 Task: Assign nikrathi889@gmail.com as Assignee of Child Issue ChildIssue0000000049 of Issue Issue0000000025 in Backlog  in Scrum Project Project0000000005 in Jira. Assign nikrathi889@gmail.com as Assignee of Child Issue ChildIssue0000000050 of Issue Issue0000000025 in Backlog  in Scrum Project Project0000000005 in Jira. Assign ayush98111@gmail.com as Assignee of Child Issue ChildIssue0000000051 of Issue Issue0000000026 in Backlog  in Scrum Project Project0000000006 in Jira. Assign ayush98111@gmail.com as Assignee of Child Issue ChildIssue0000000052 of Issue Issue0000000026 in Backlog  in Scrum Project Project0000000006 in Jira. Assign ayush98111@gmail.com as Assignee of Child Issue ChildIssue0000000053 of Issue Issue0000000027 in Backlog  in Scrum Project Project0000000006 in Jira
Action: Mouse moved to (420, 543)
Screenshot: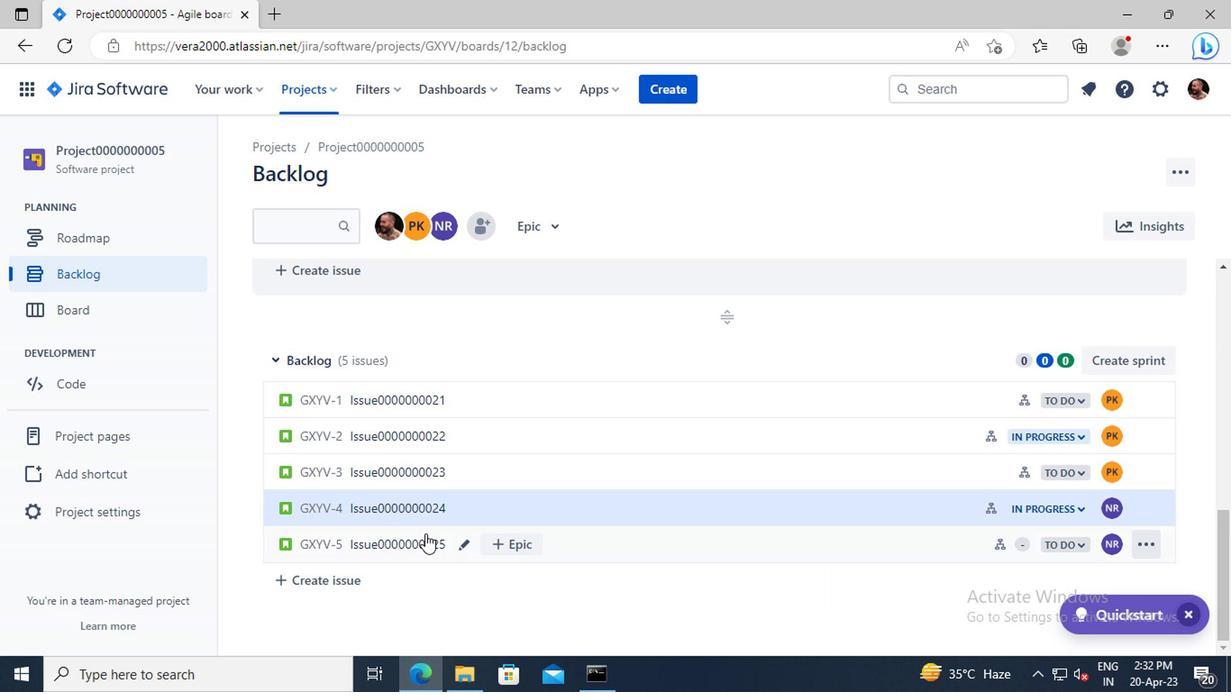 
Action: Mouse pressed left at (420, 543)
Screenshot: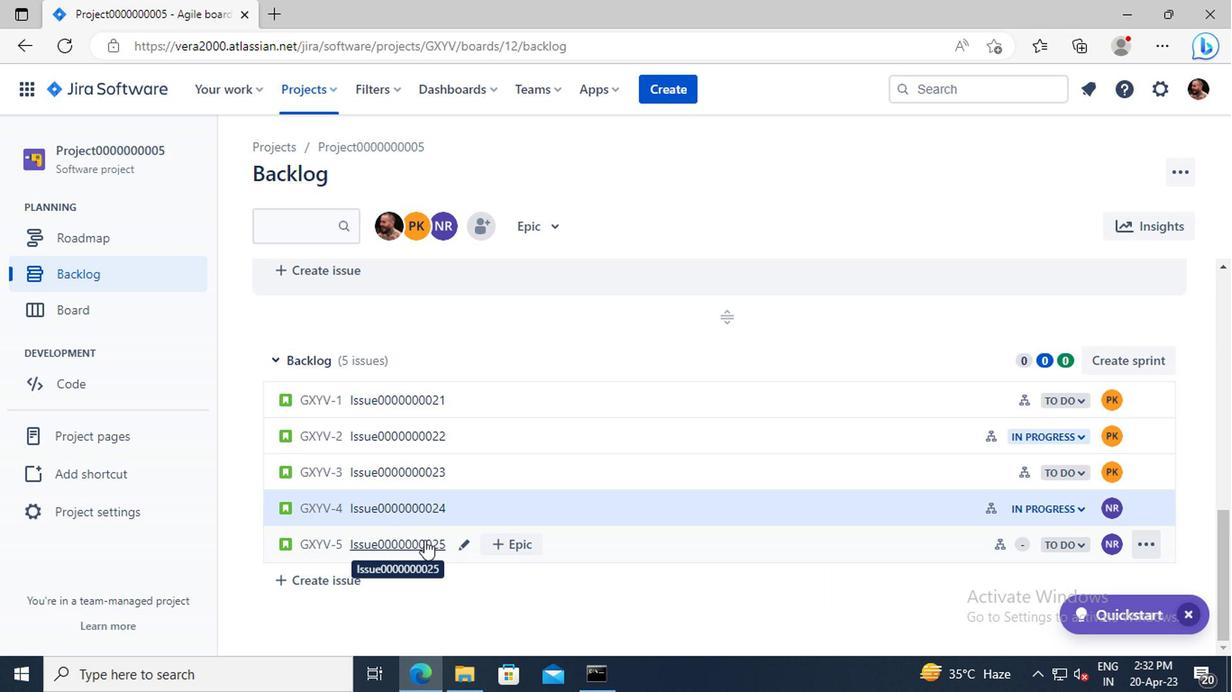 
Action: Mouse moved to (1027, 423)
Screenshot: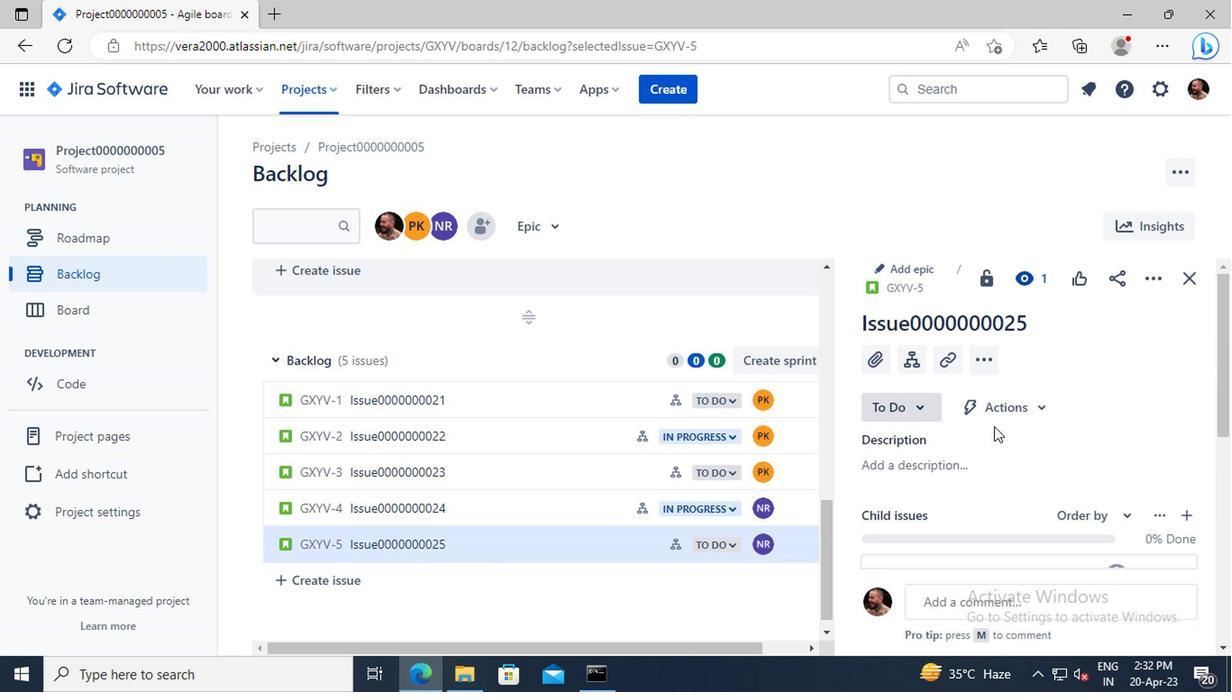
Action: Mouse scrolled (1027, 422) with delta (0, 0)
Screenshot: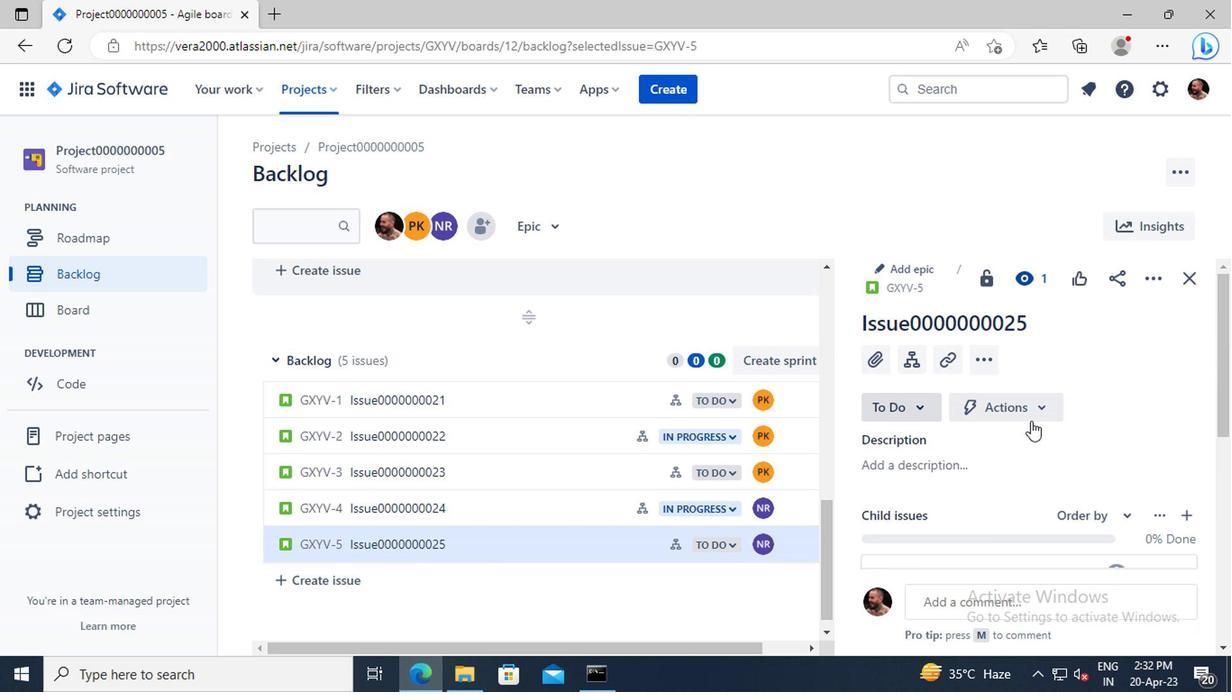 
Action: Mouse scrolled (1027, 422) with delta (0, 0)
Screenshot: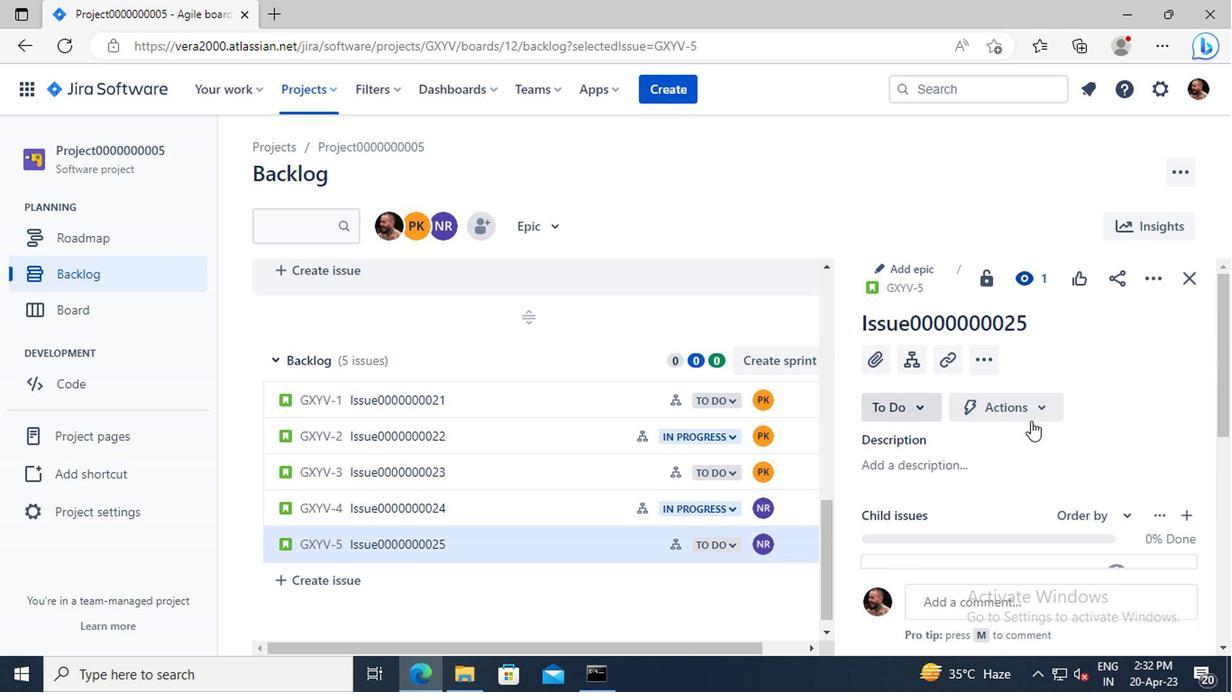 
Action: Mouse moved to (1120, 462)
Screenshot: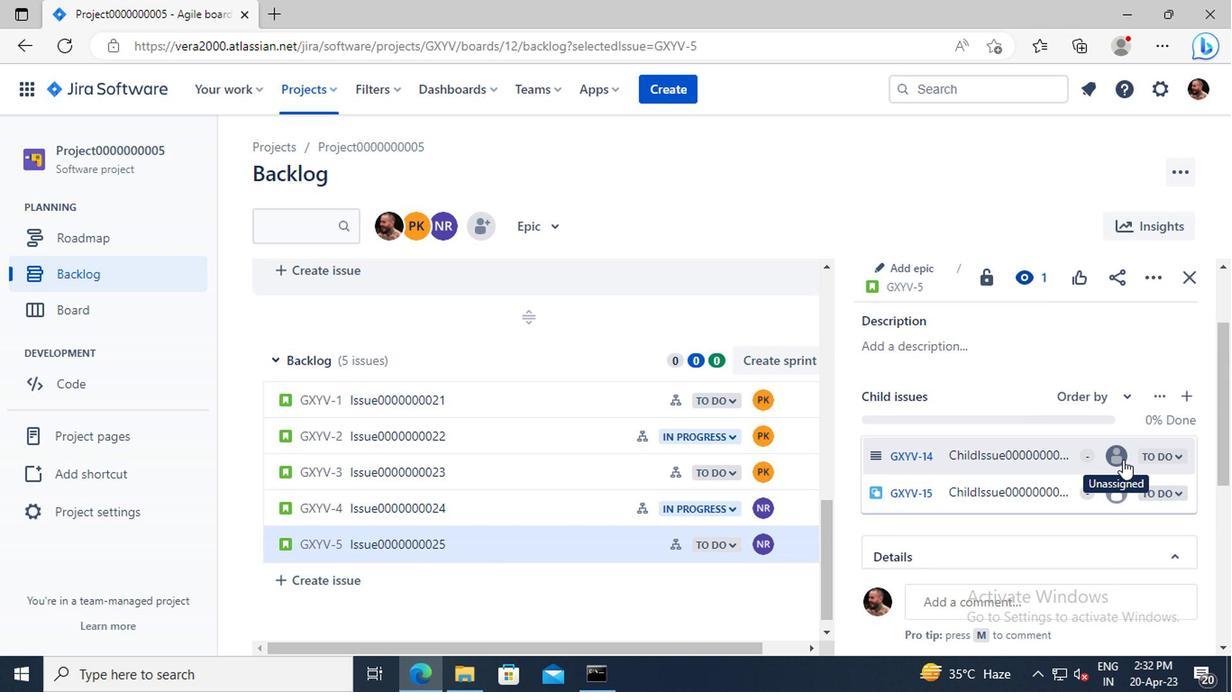 
Action: Mouse pressed left at (1120, 462)
Screenshot: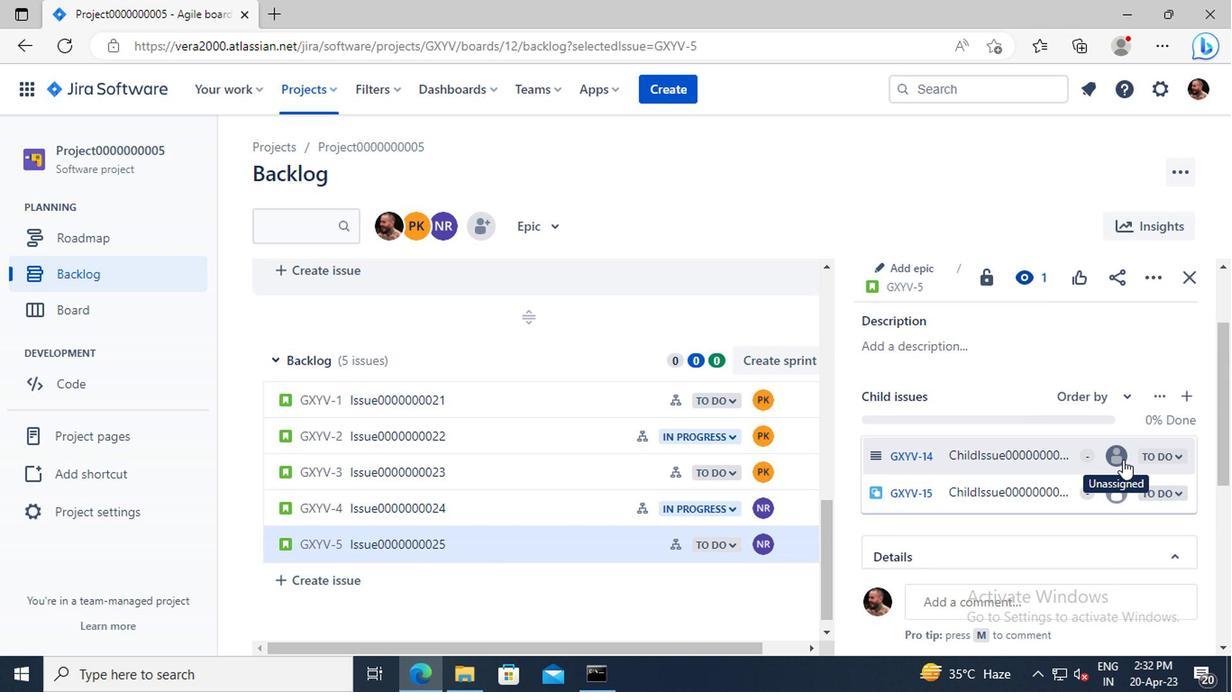 
Action: Key pressed nikhil
Screenshot: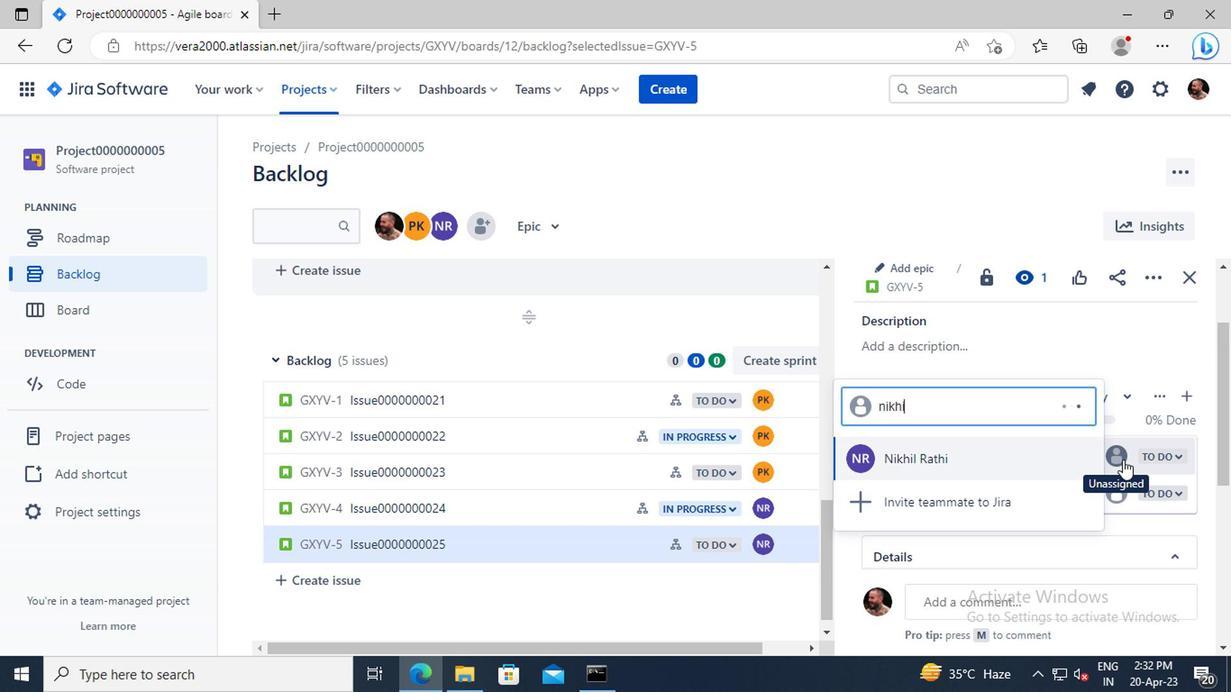 
Action: Mouse moved to (942, 458)
Screenshot: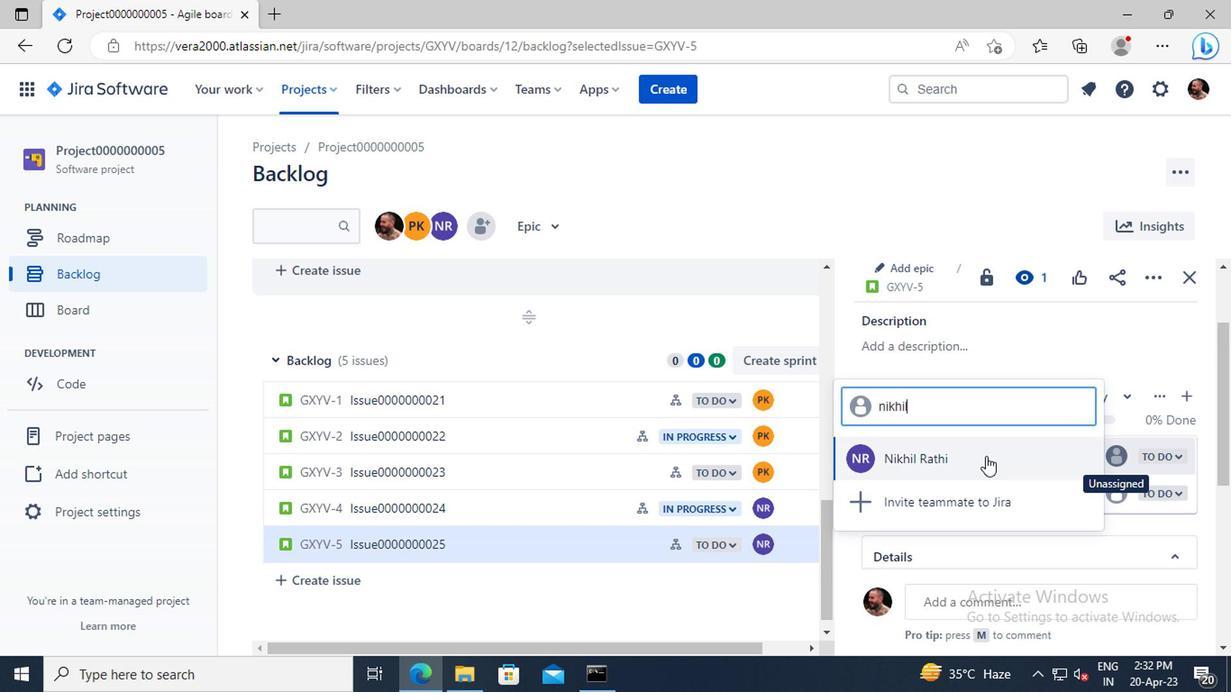 
Action: Mouse pressed left at (942, 458)
Screenshot: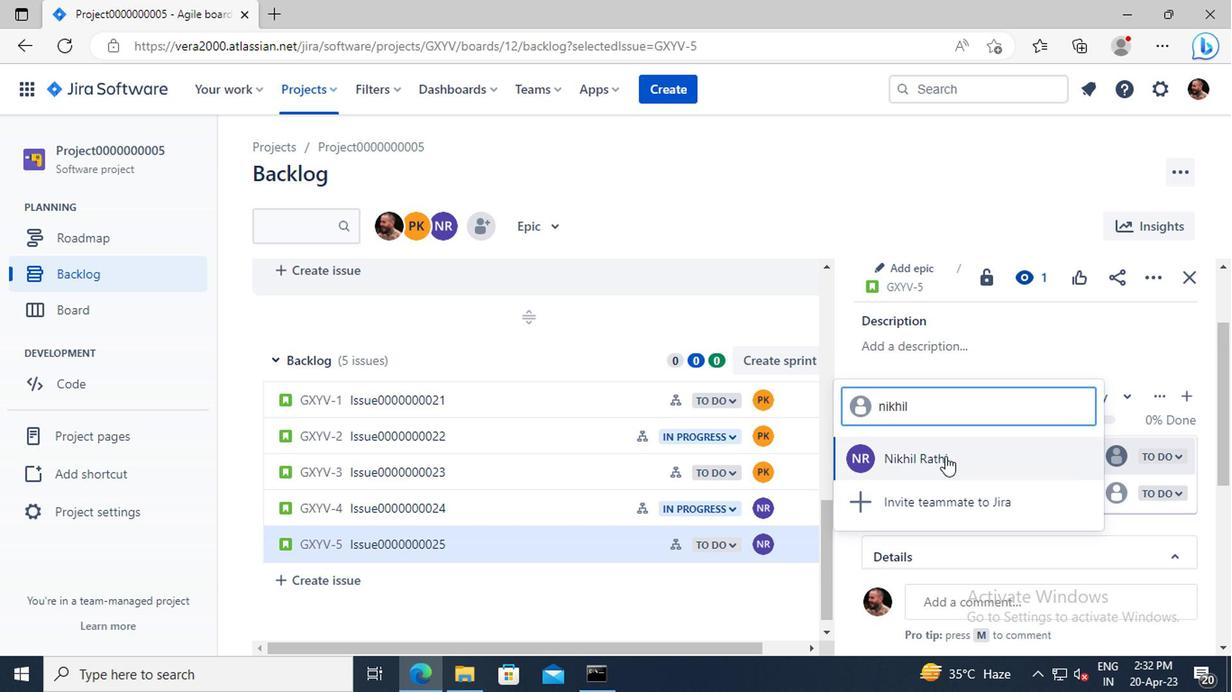 
Action: Mouse moved to (1111, 495)
Screenshot: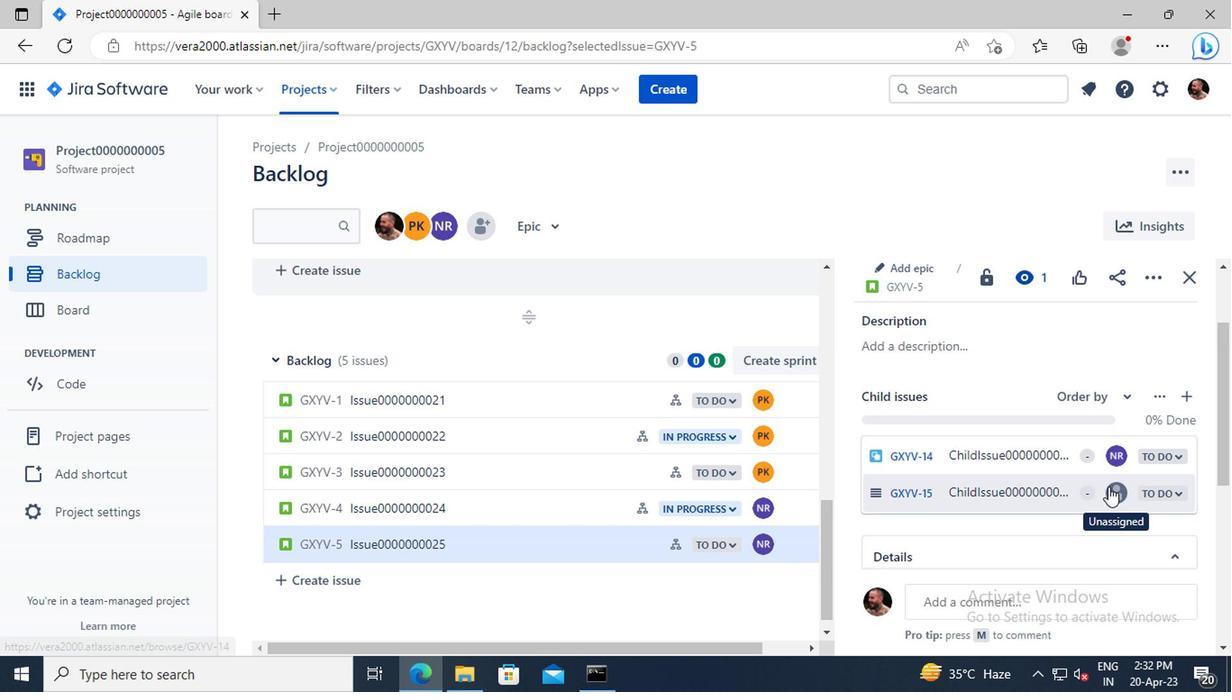 
Action: Mouse pressed left at (1111, 495)
Screenshot: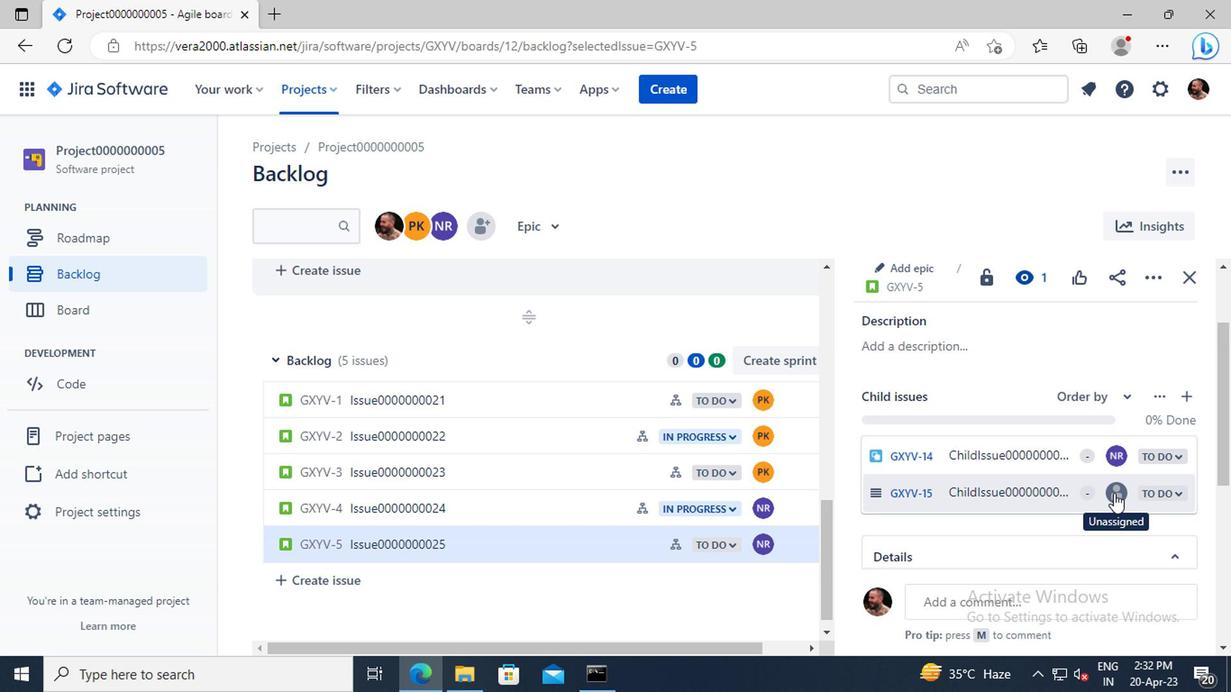 
Action: Key pressed nikhil
Screenshot: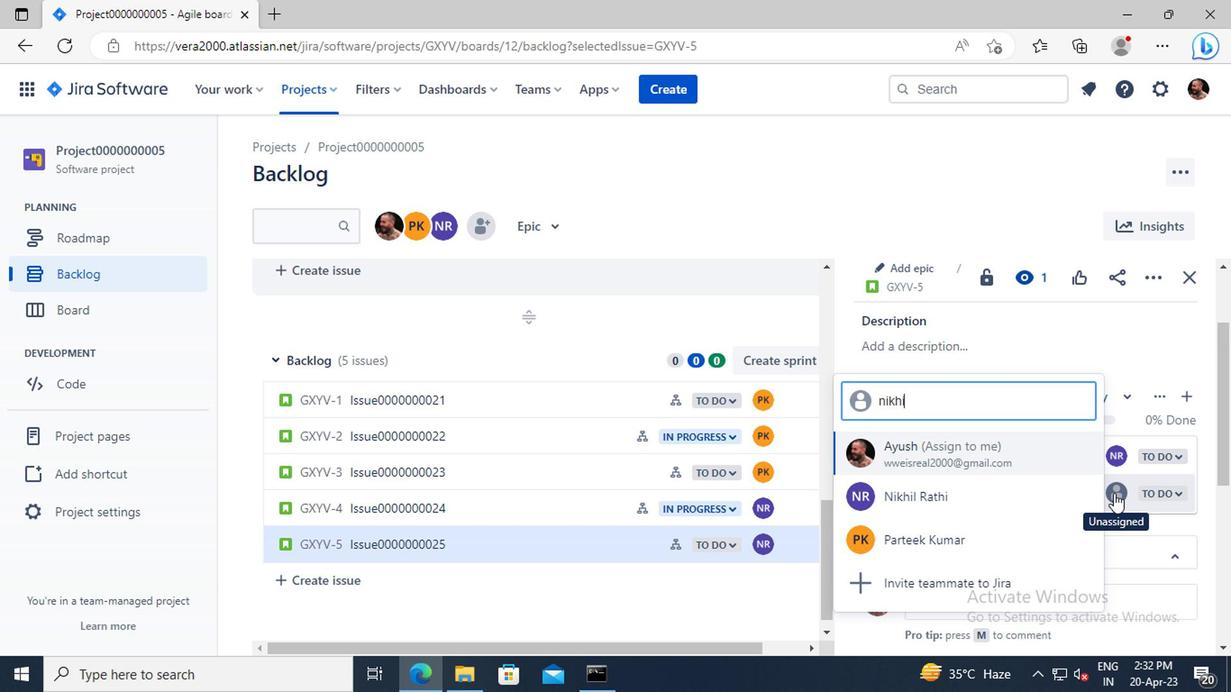 
Action: Mouse moved to (943, 495)
Screenshot: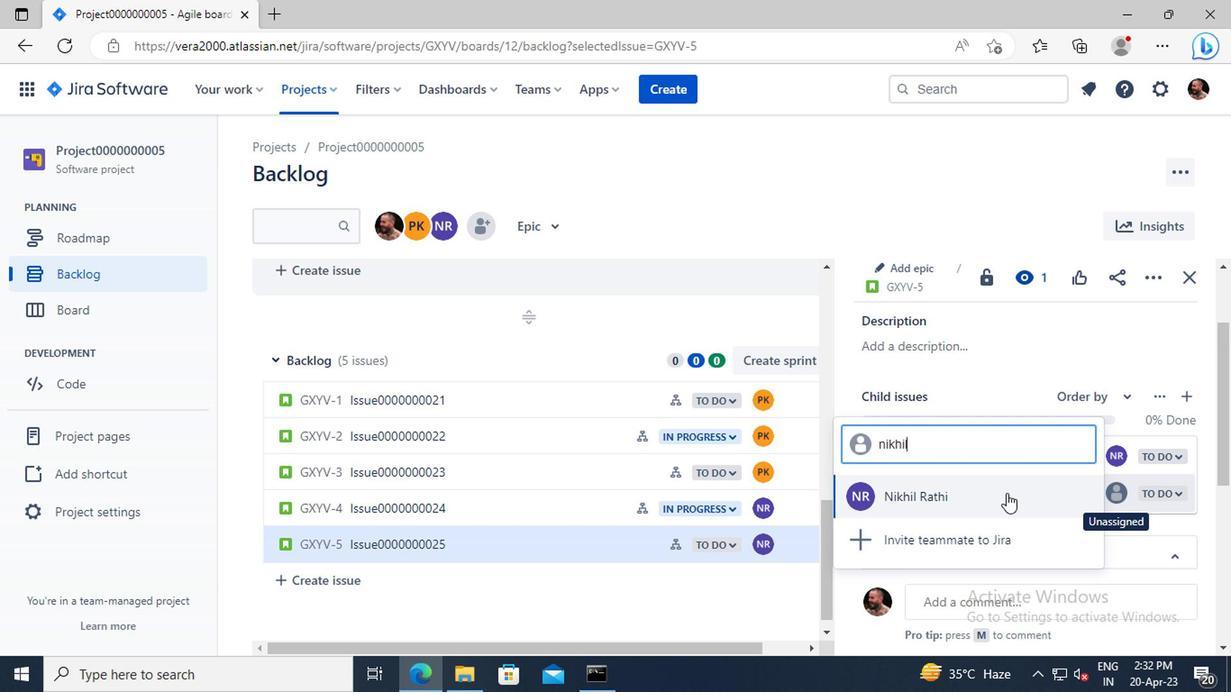 
Action: Mouse pressed left at (943, 495)
Screenshot: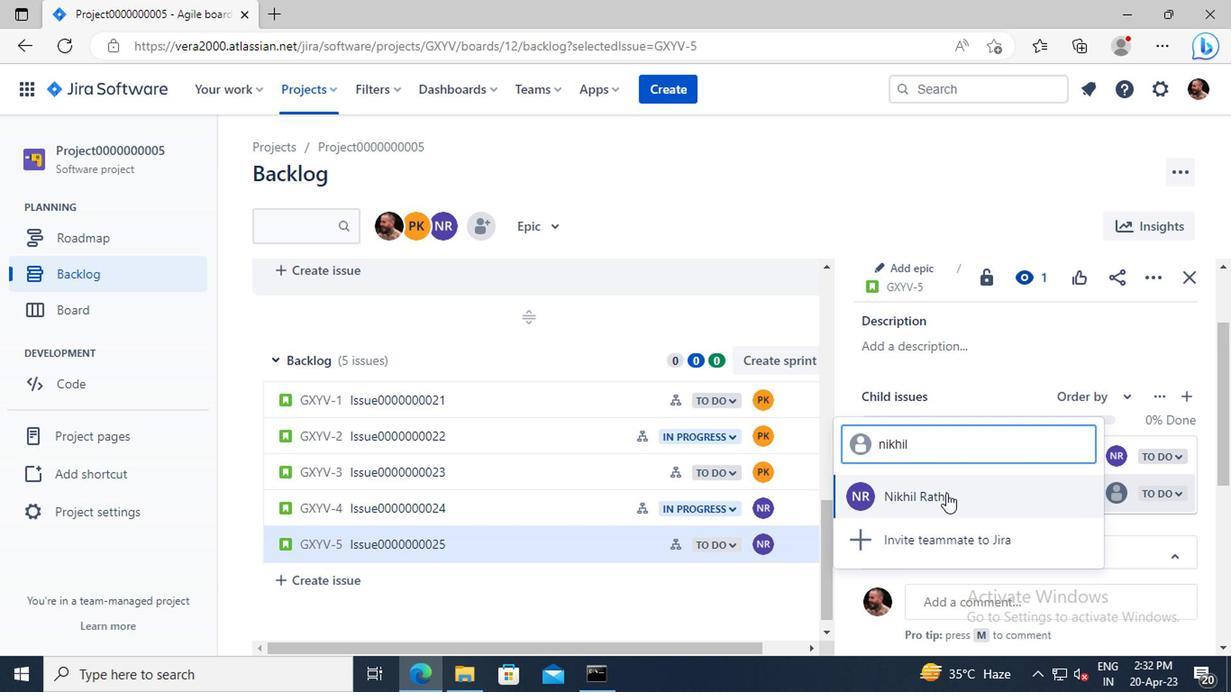 
Action: Mouse moved to (325, 89)
Screenshot: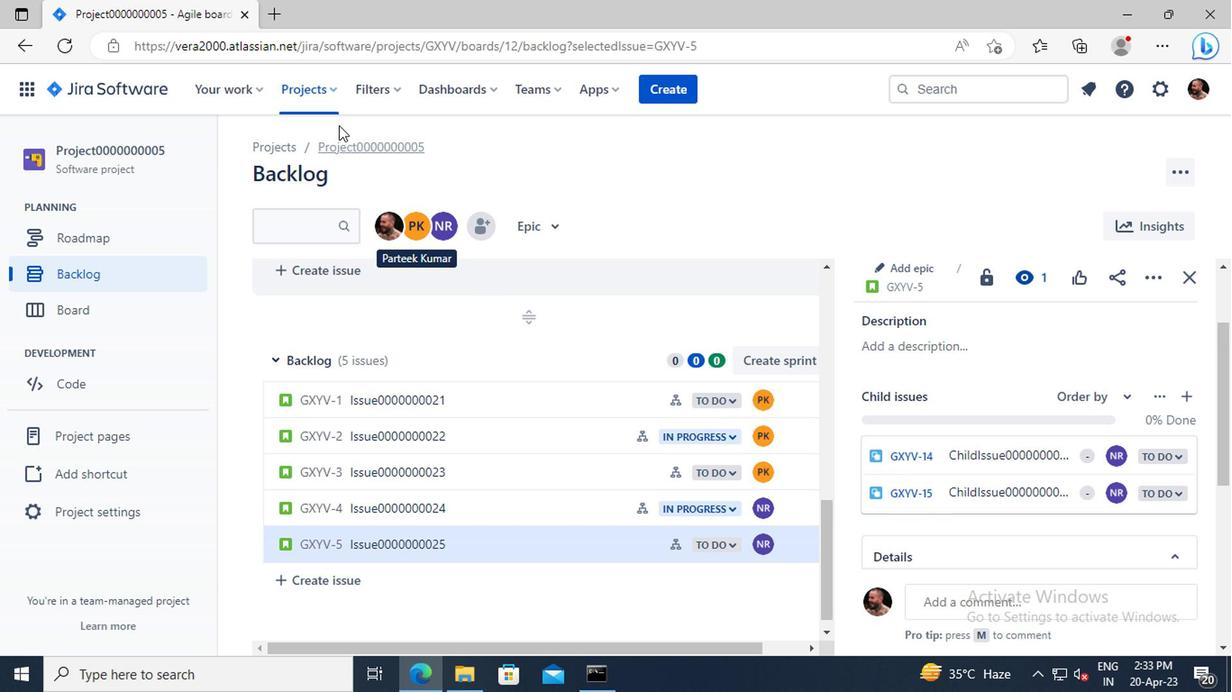 
Action: Mouse pressed left at (325, 89)
Screenshot: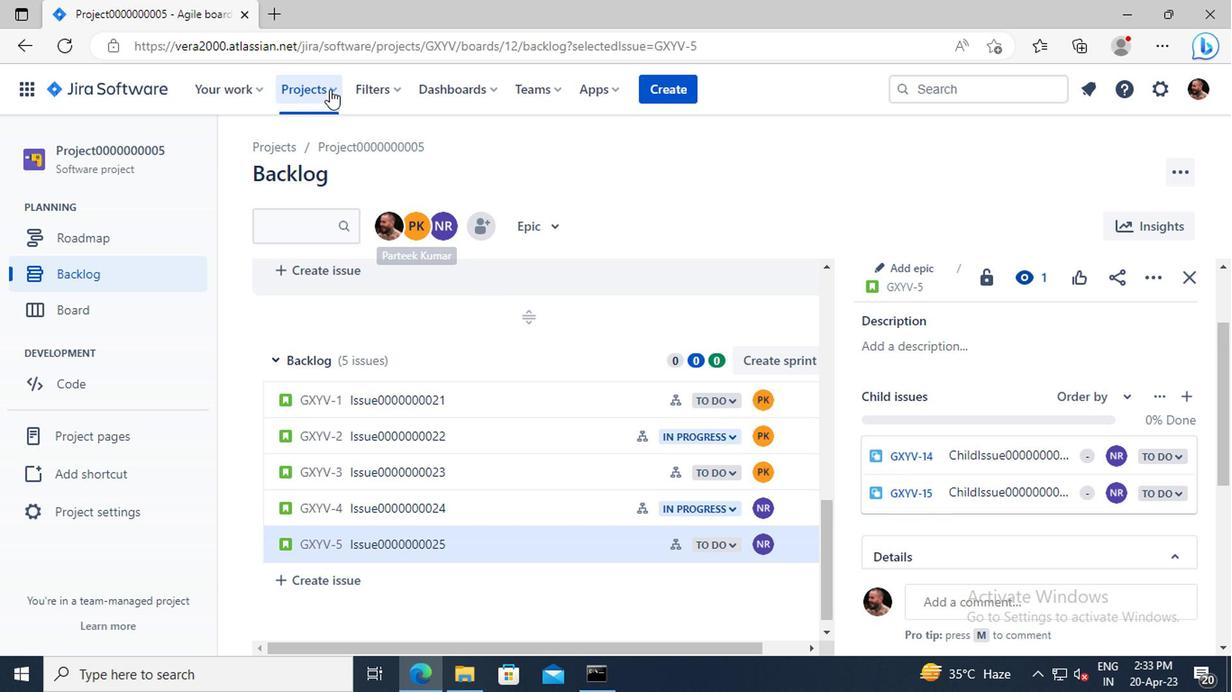 
Action: Mouse moved to (369, 210)
Screenshot: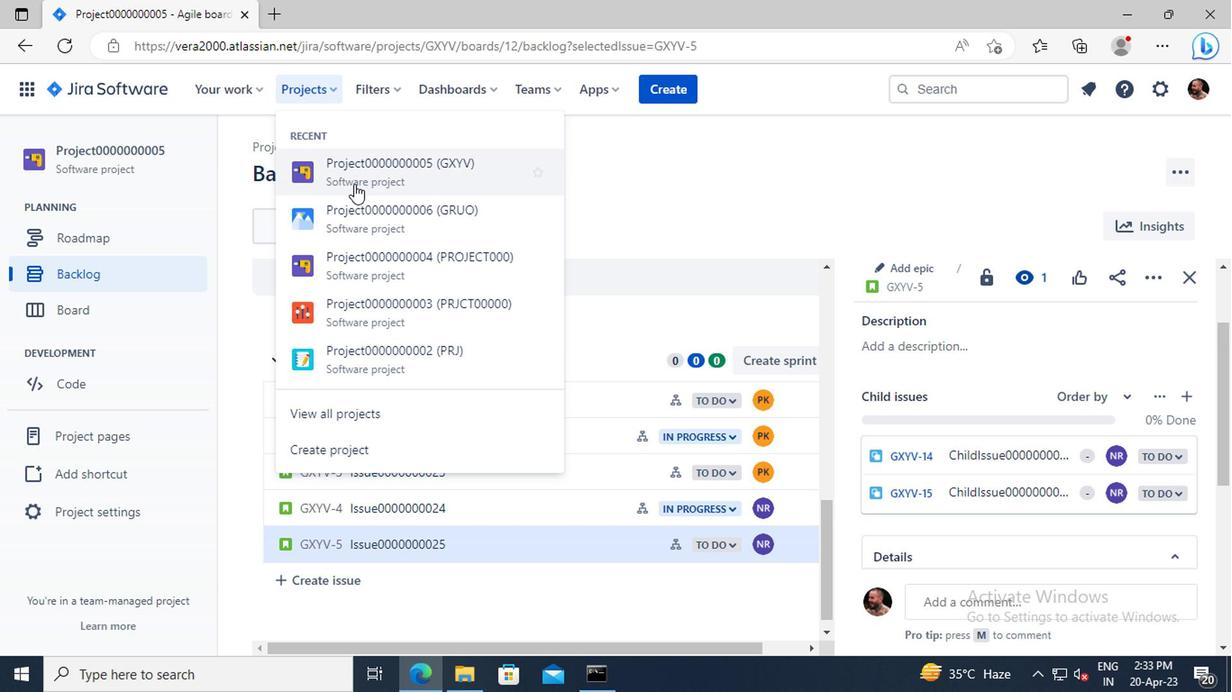 
Action: Mouse pressed left at (369, 210)
Screenshot: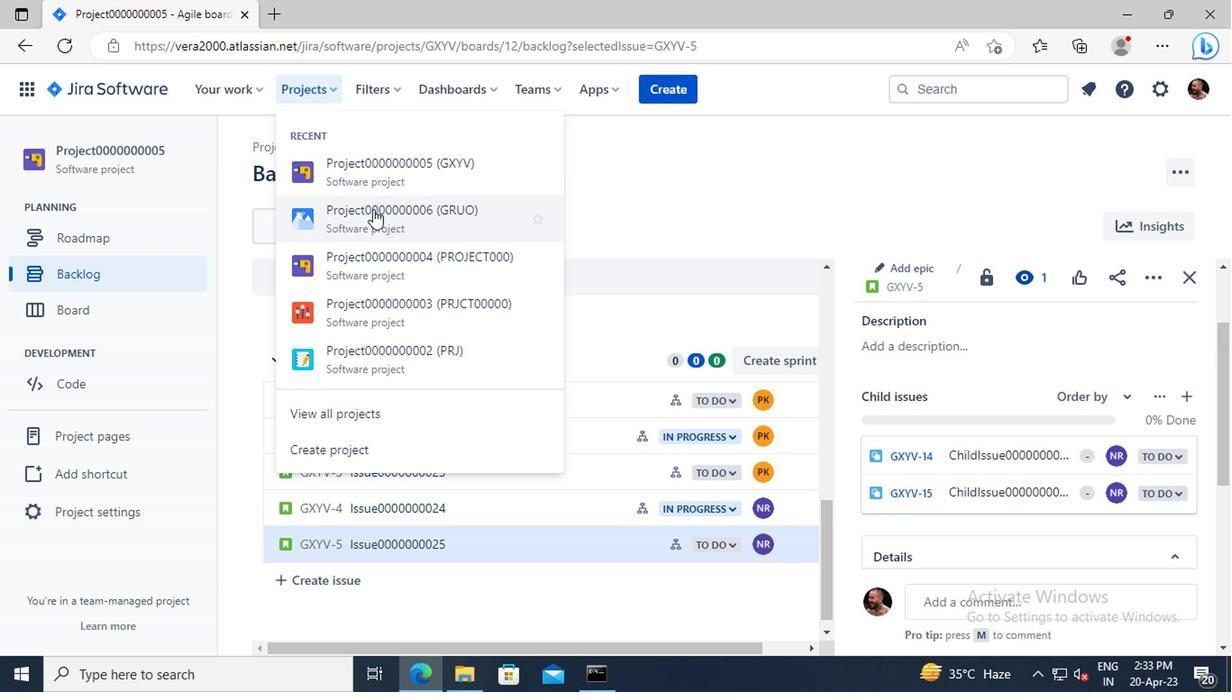 
Action: Mouse moved to (123, 273)
Screenshot: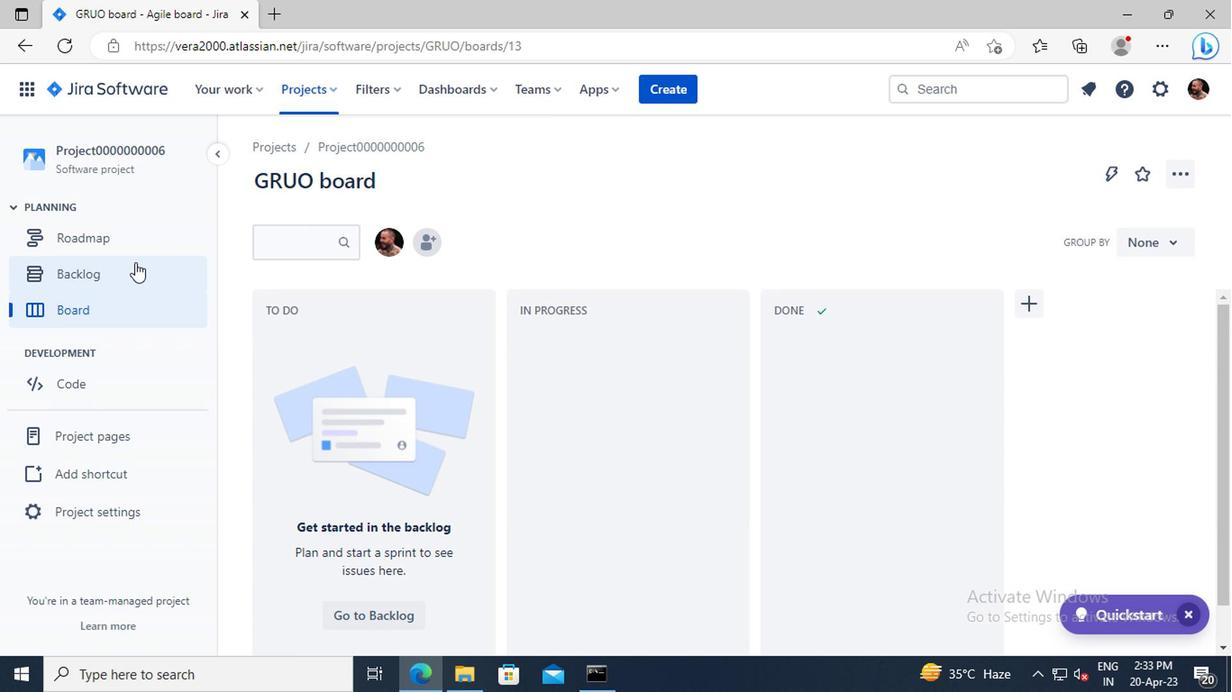 
Action: Mouse pressed left at (123, 273)
Screenshot: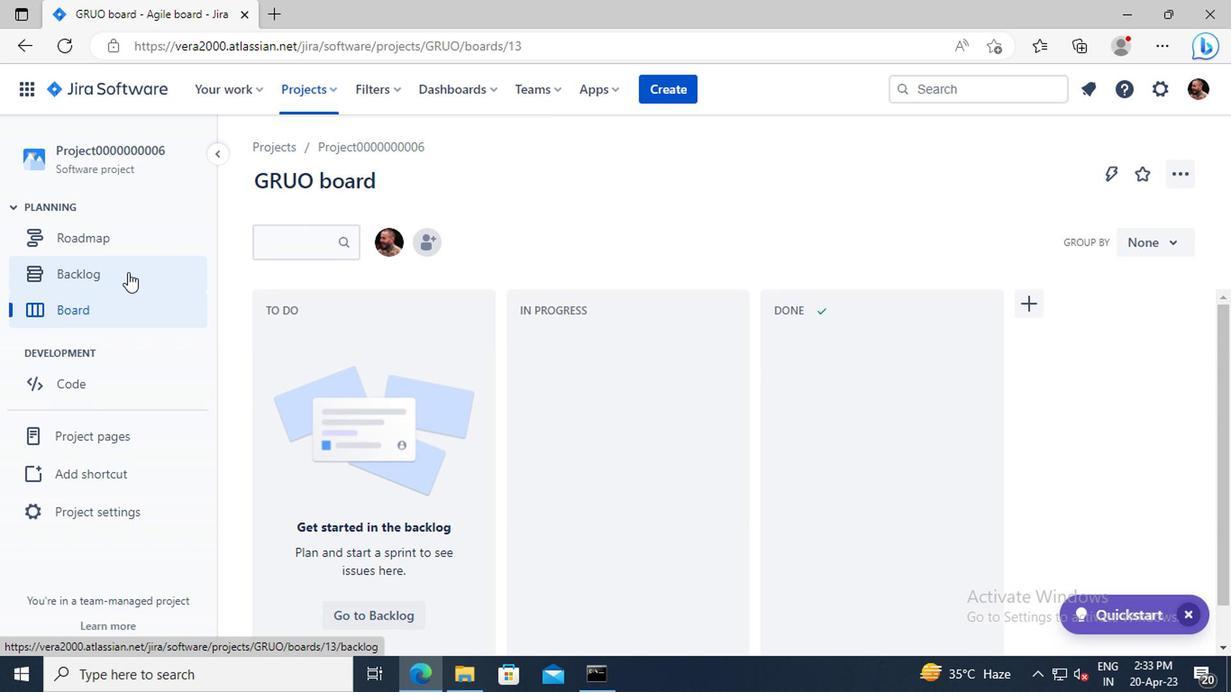 
Action: Mouse moved to (461, 300)
Screenshot: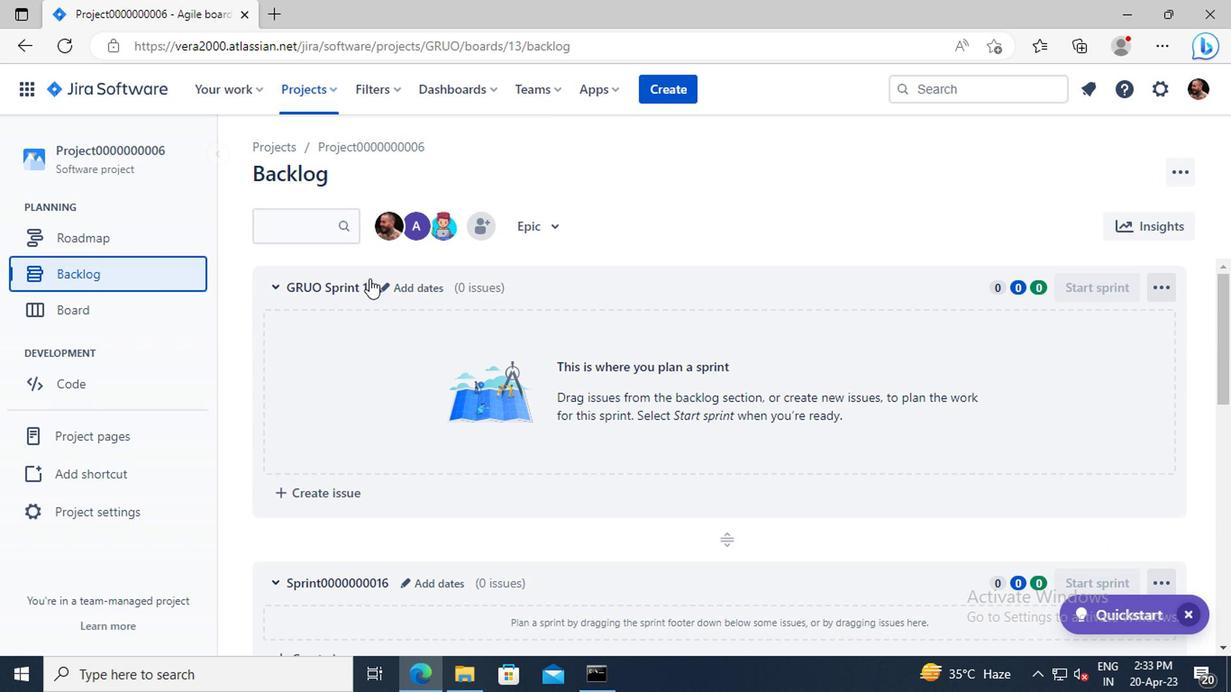 
Action: Mouse scrolled (461, 299) with delta (0, 0)
Screenshot: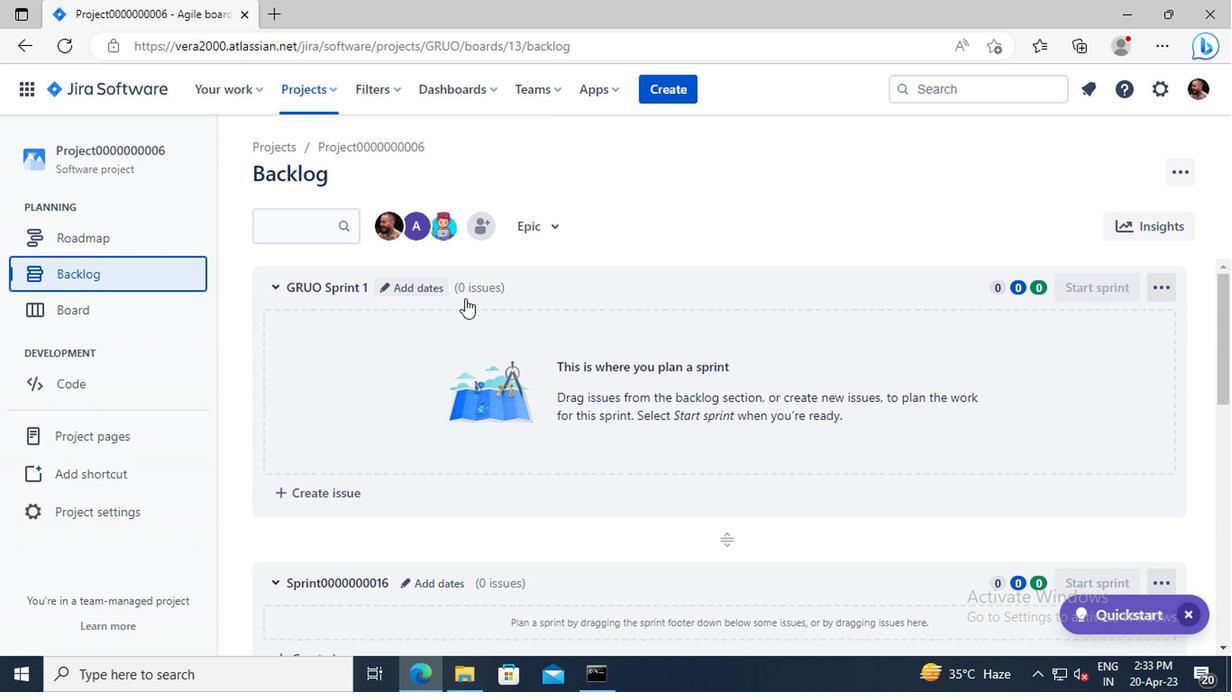 
Action: Mouse scrolled (461, 299) with delta (0, 0)
Screenshot: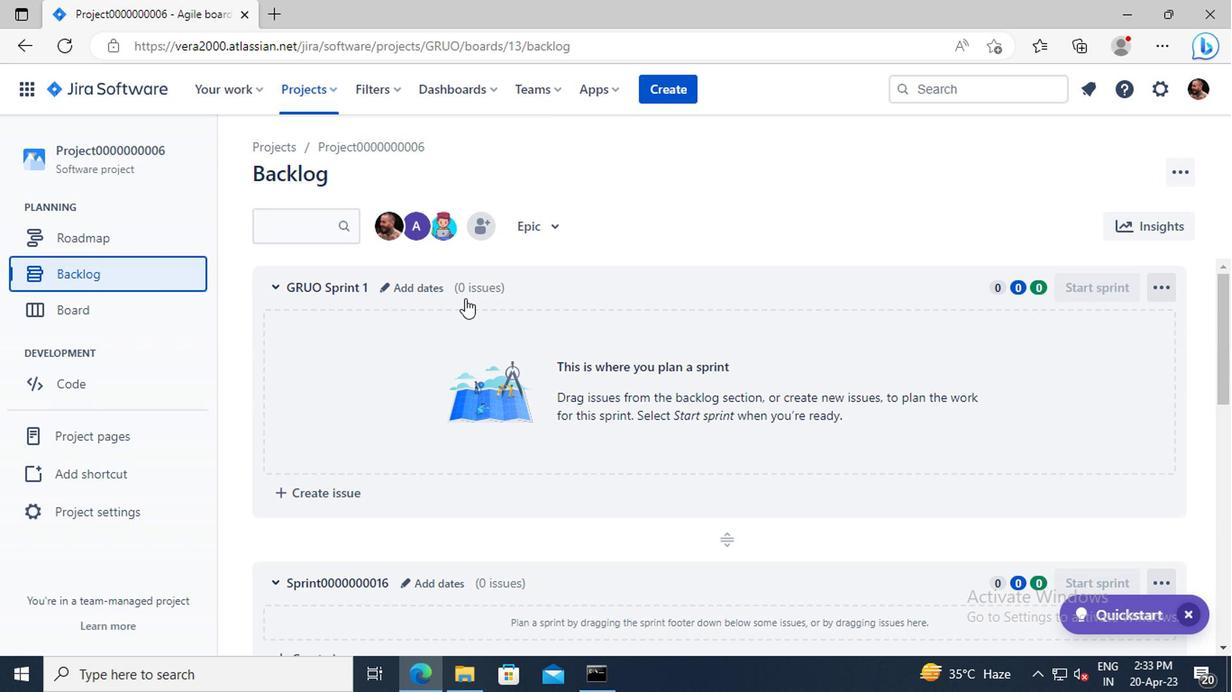
Action: Mouse scrolled (461, 299) with delta (0, 0)
Screenshot: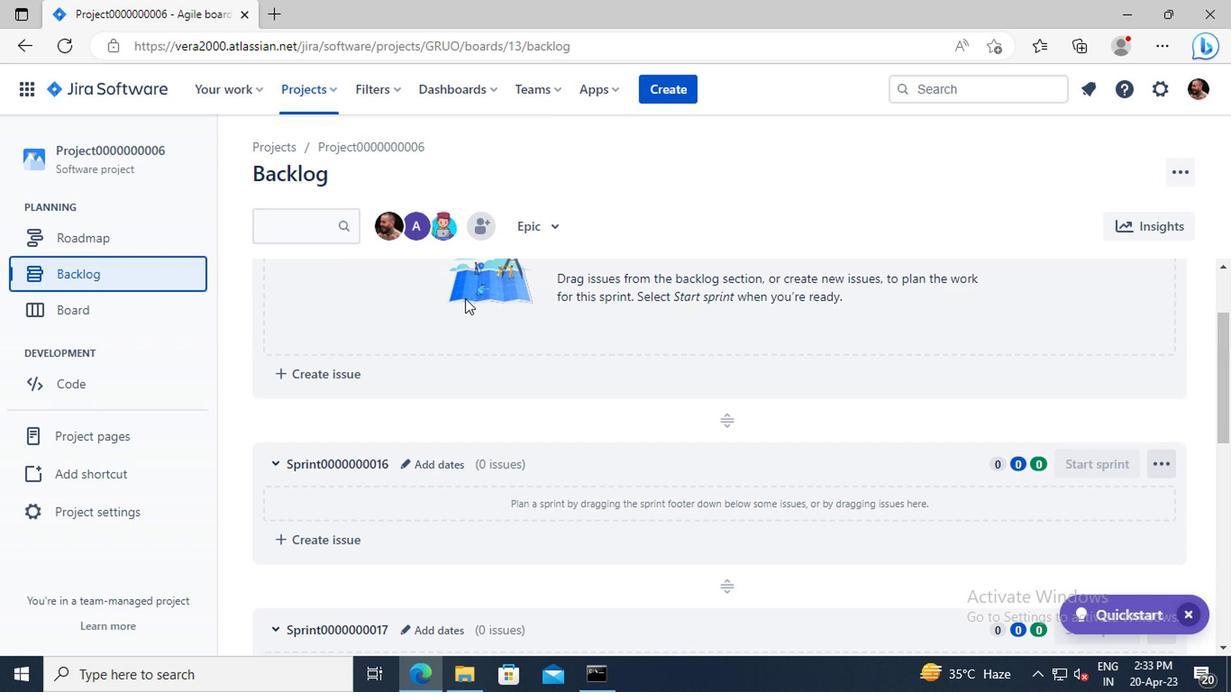 
Action: Mouse scrolled (461, 299) with delta (0, 0)
Screenshot: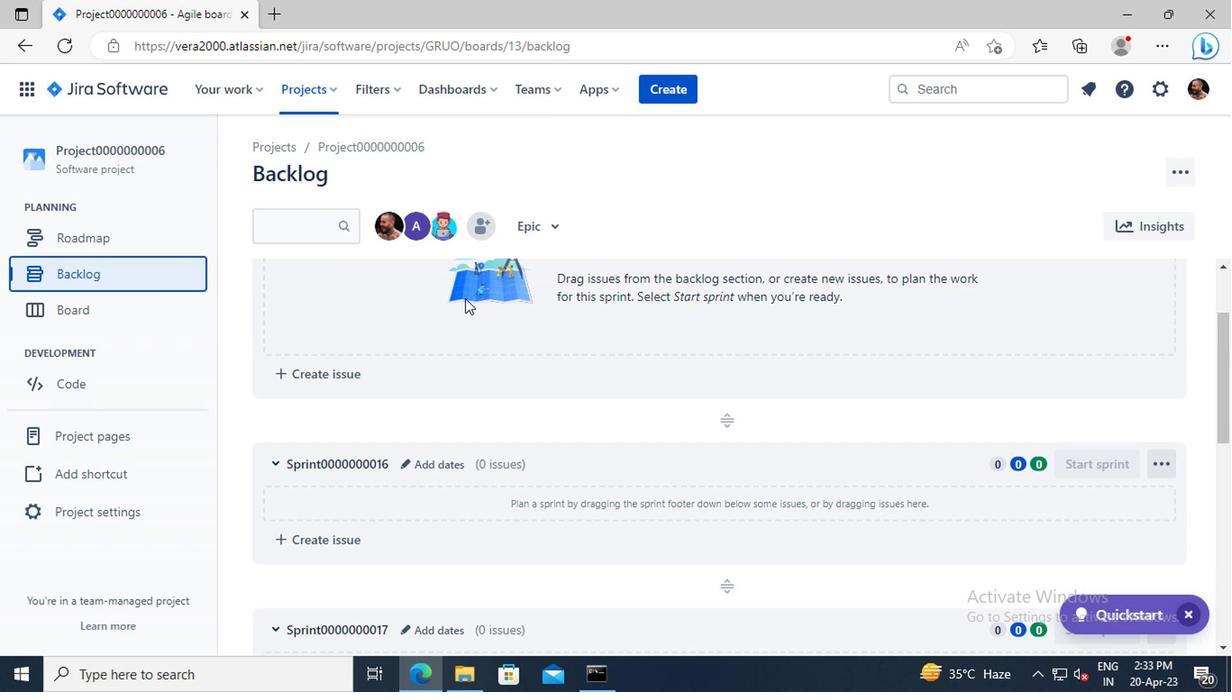 
Action: Mouse scrolled (461, 299) with delta (0, 0)
Screenshot: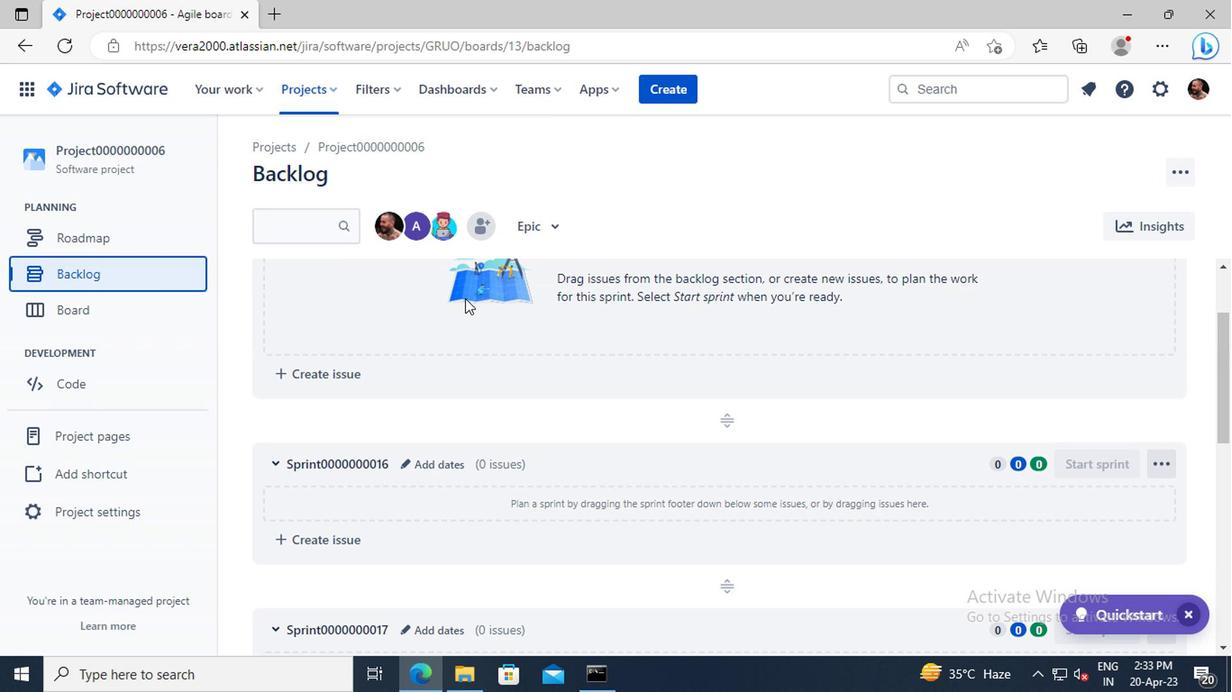 
Action: Mouse scrolled (461, 299) with delta (0, 0)
Screenshot: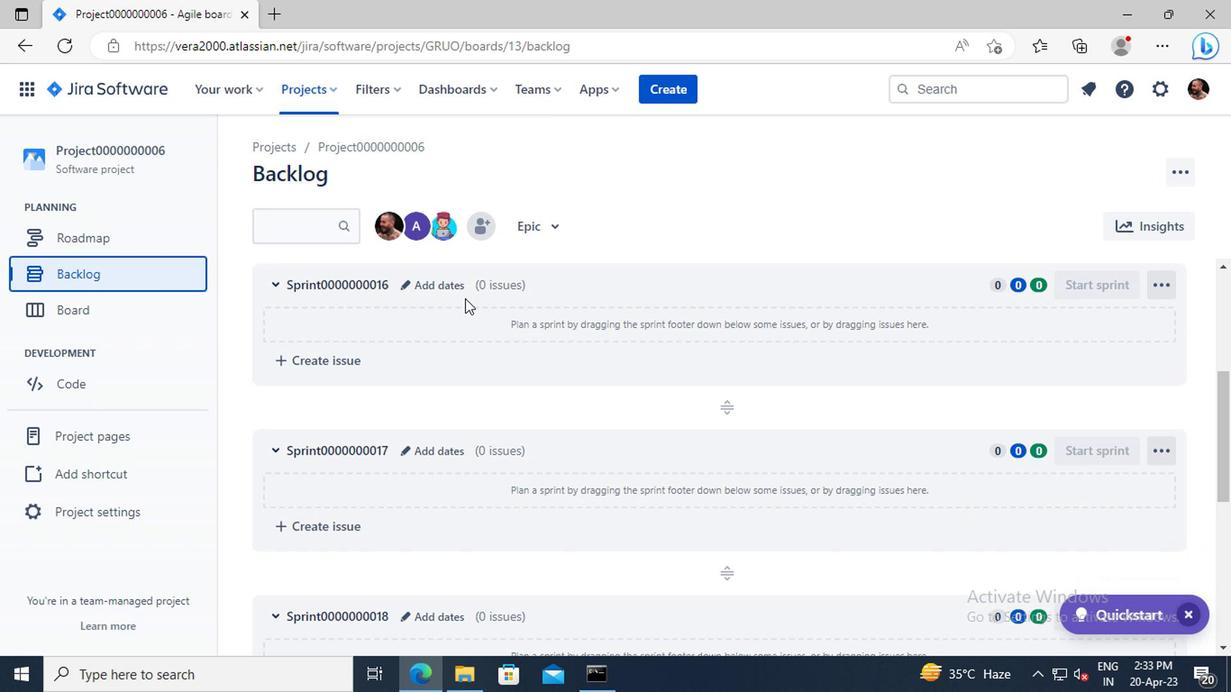 
Action: Mouse scrolled (461, 299) with delta (0, 0)
Screenshot: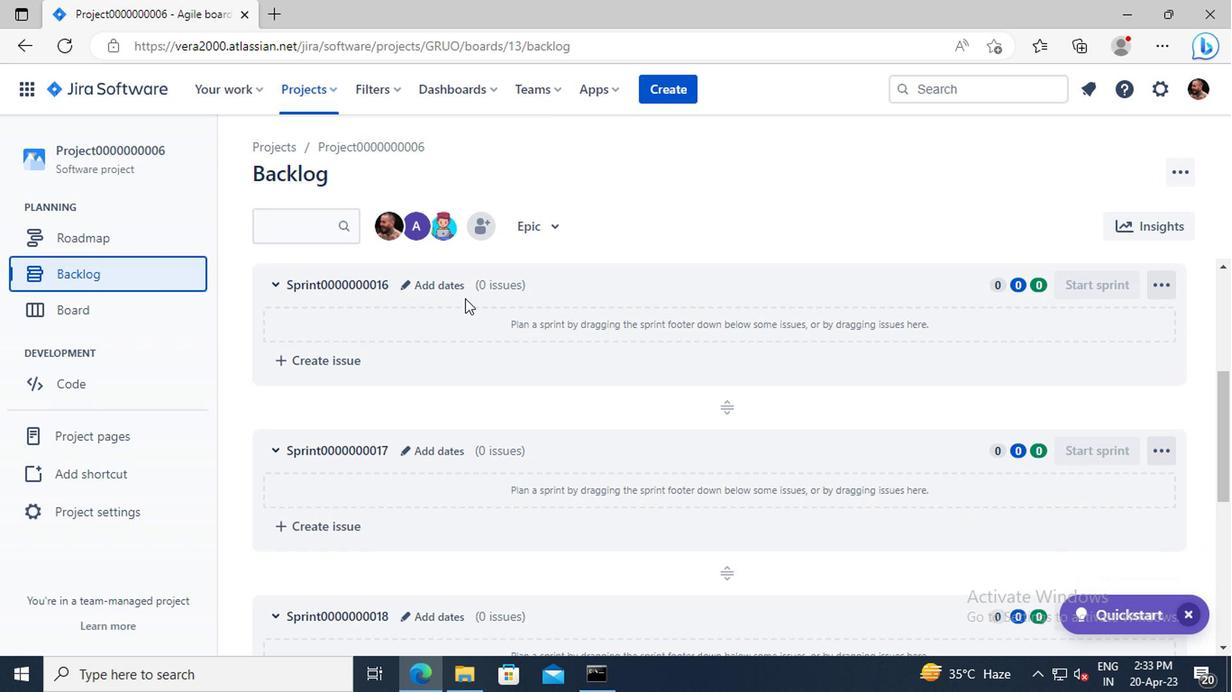 
Action: Mouse scrolled (461, 299) with delta (0, 0)
Screenshot: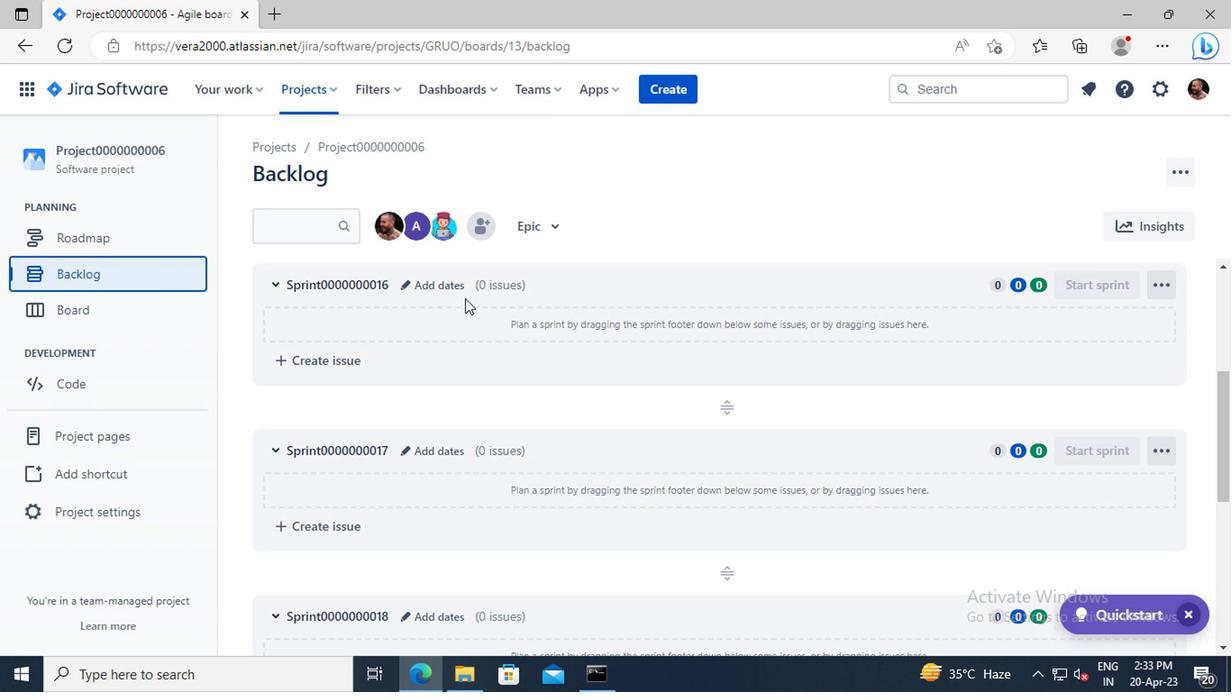 
Action: Mouse moved to (465, 309)
Screenshot: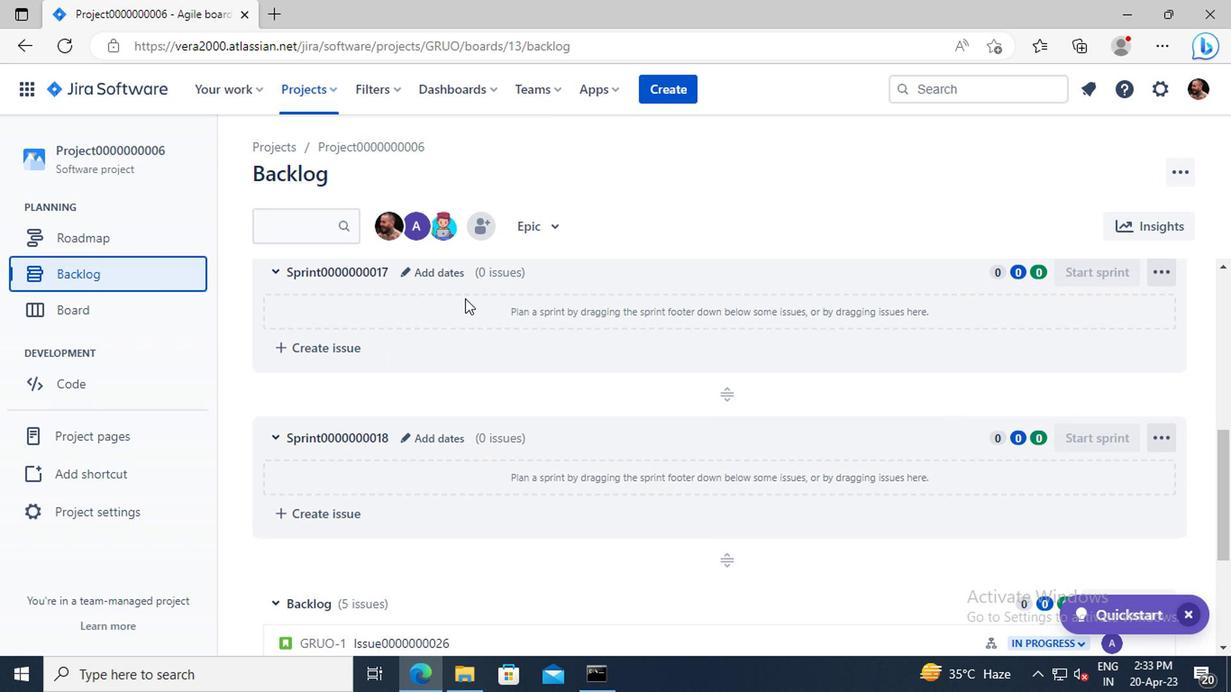 
Action: Mouse scrolled (465, 309) with delta (0, 0)
Screenshot: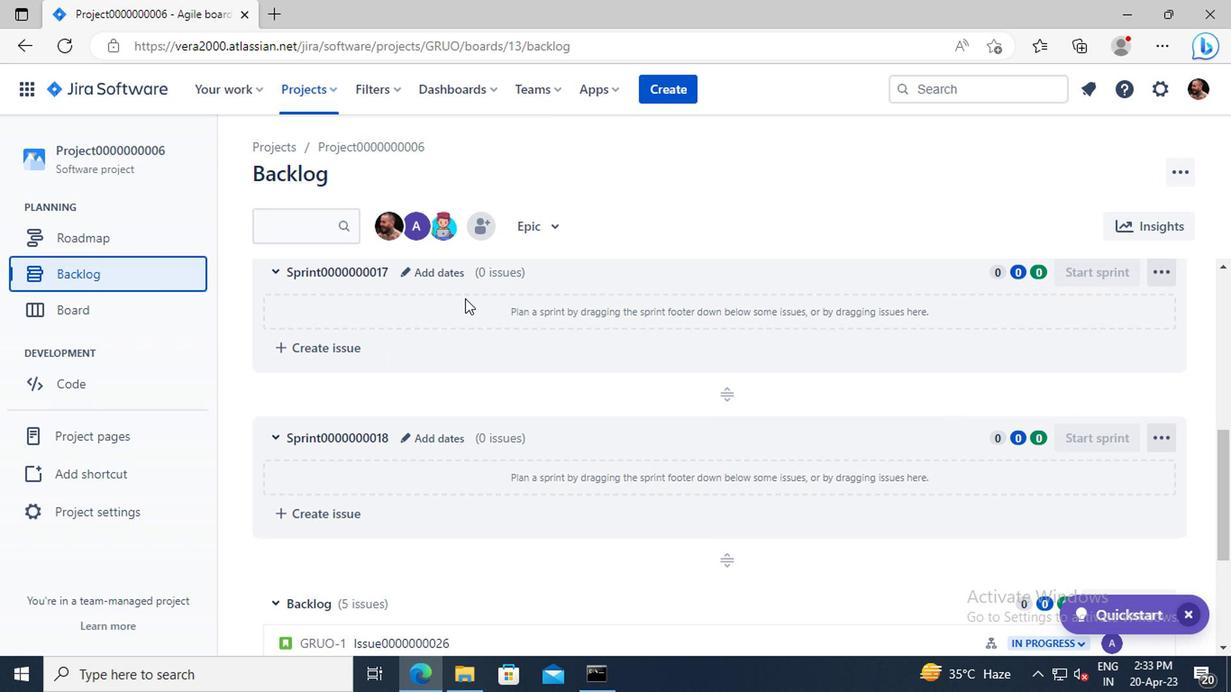 
Action: Mouse scrolled (465, 309) with delta (0, 0)
Screenshot: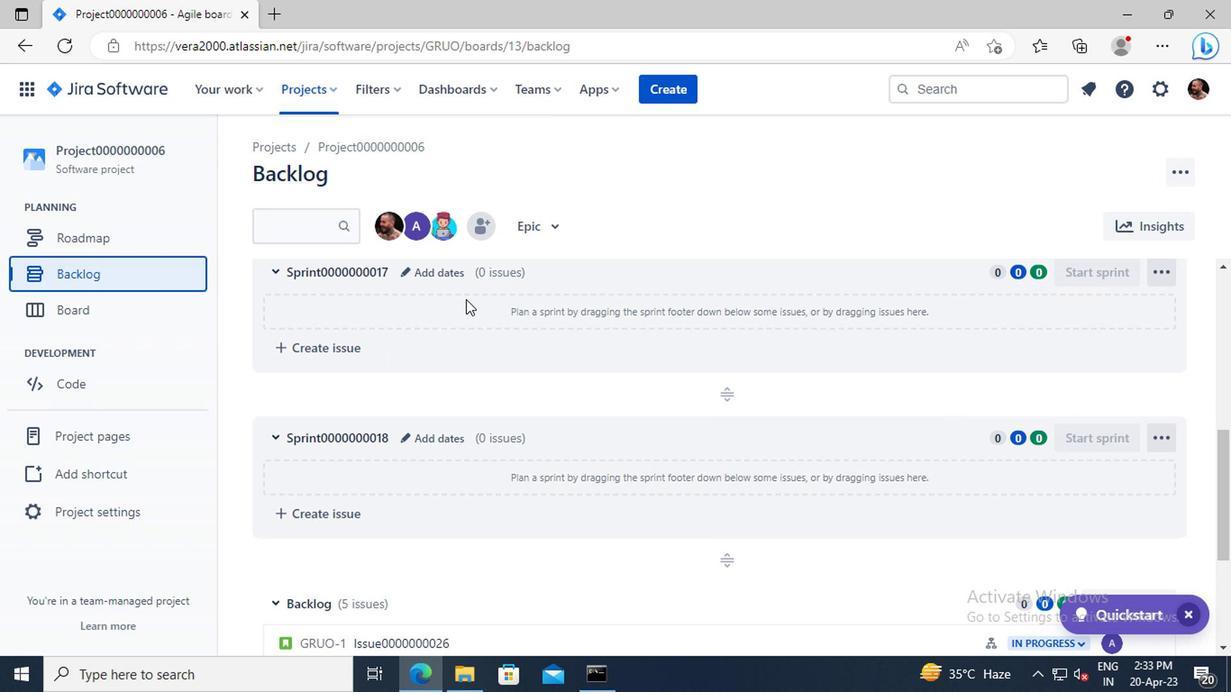 
Action: Mouse scrolled (465, 309) with delta (0, 0)
Screenshot: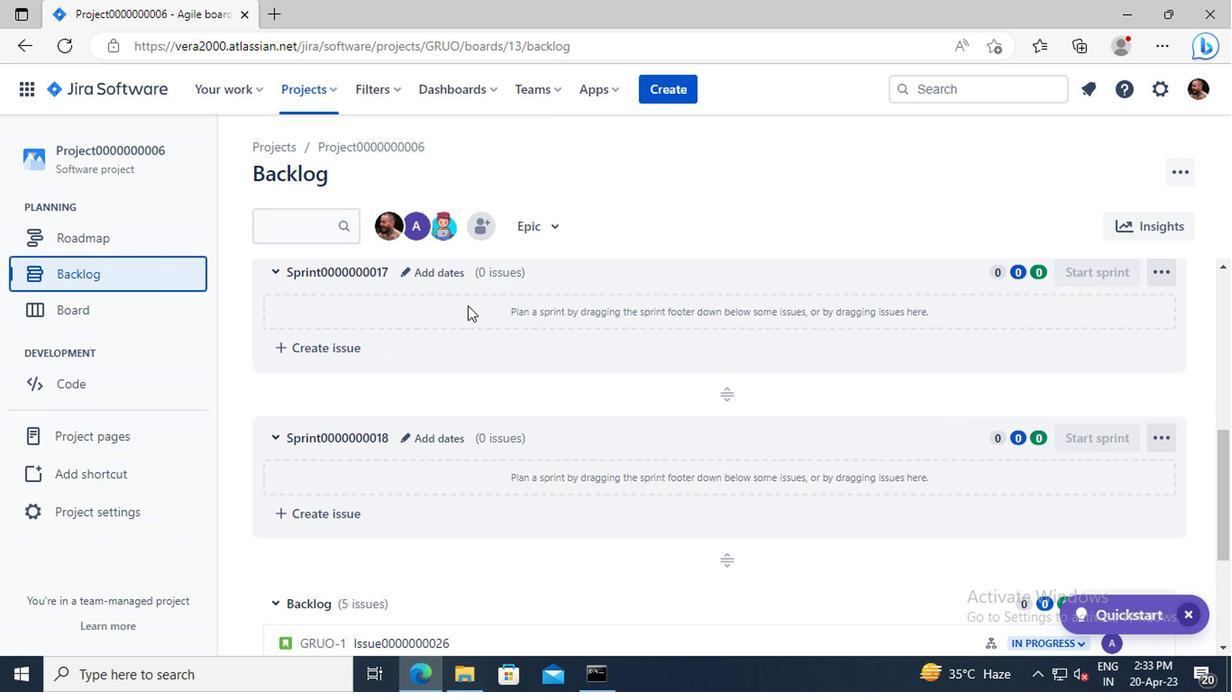 
Action: Mouse scrolled (465, 309) with delta (0, 0)
Screenshot: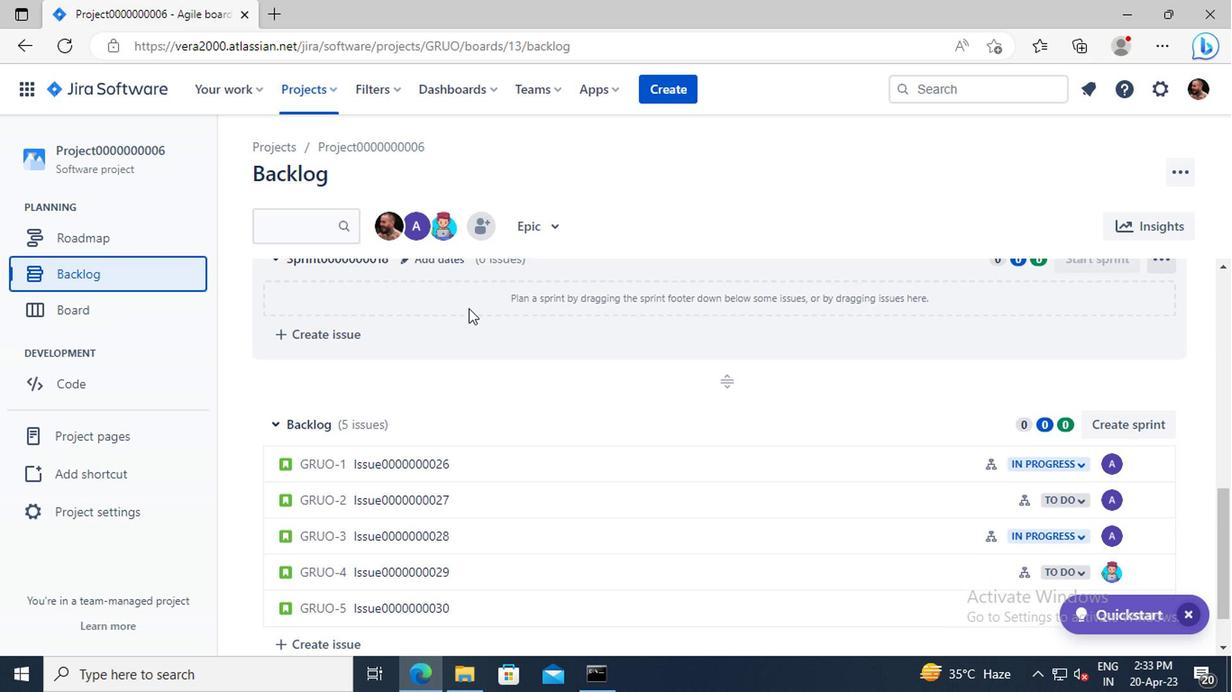 
Action: Mouse scrolled (465, 309) with delta (0, 0)
Screenshot: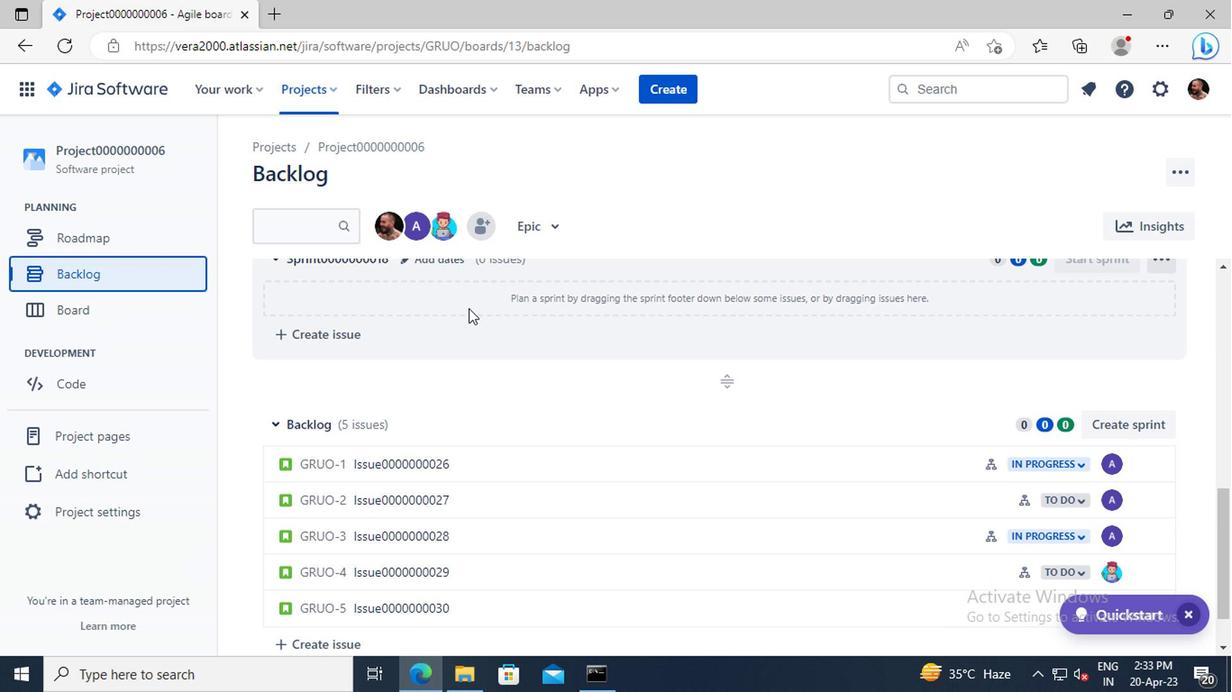 
Action: Mouse moved to (438, 399)
Screenshot: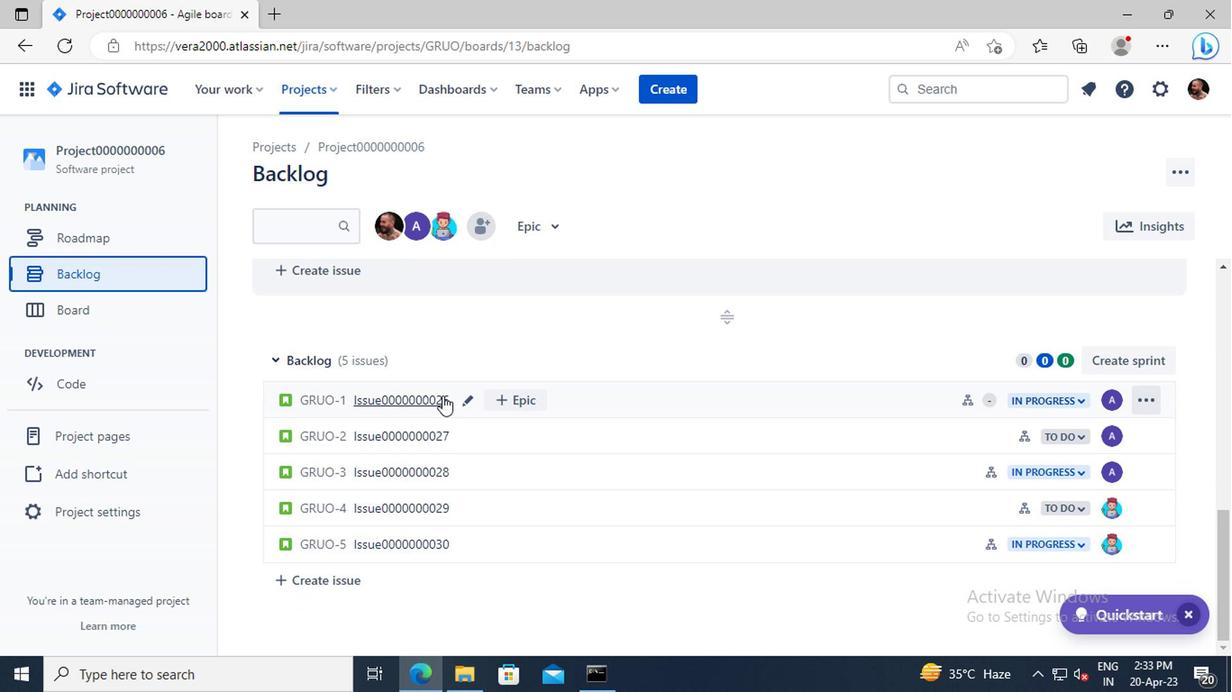 
Action: Mouse pressed left at (438, 399)
Screenshot: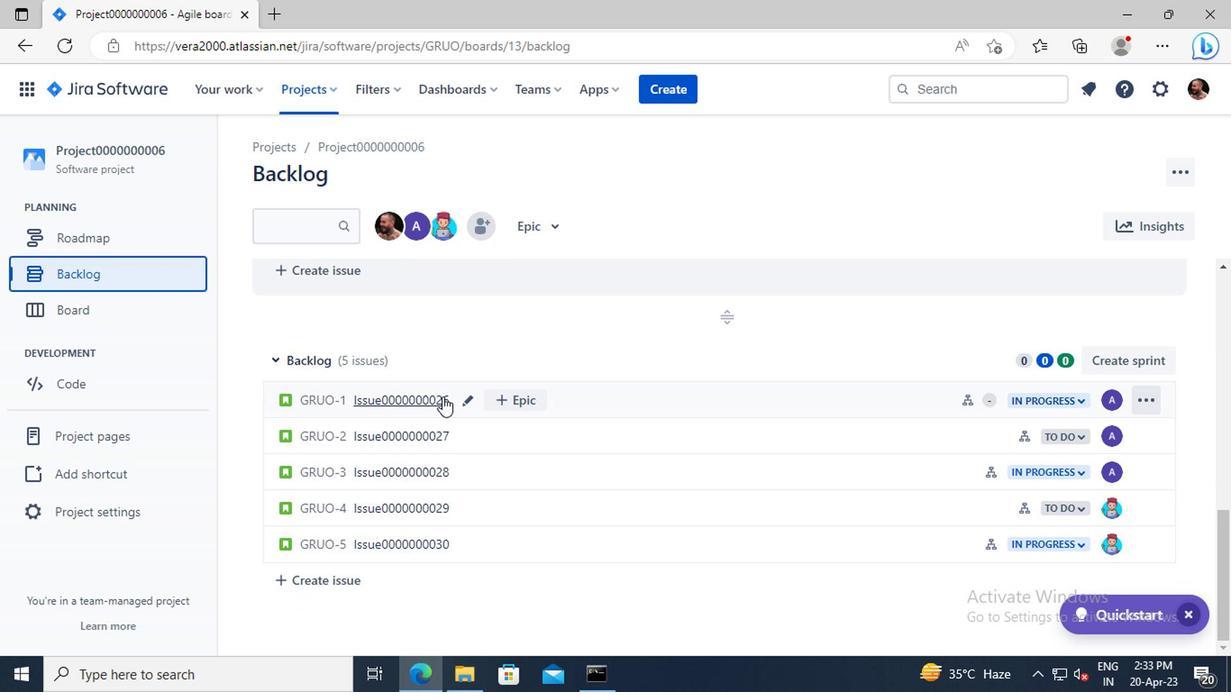 
Action: Mouse moved to (1095, 427)
Screenshot: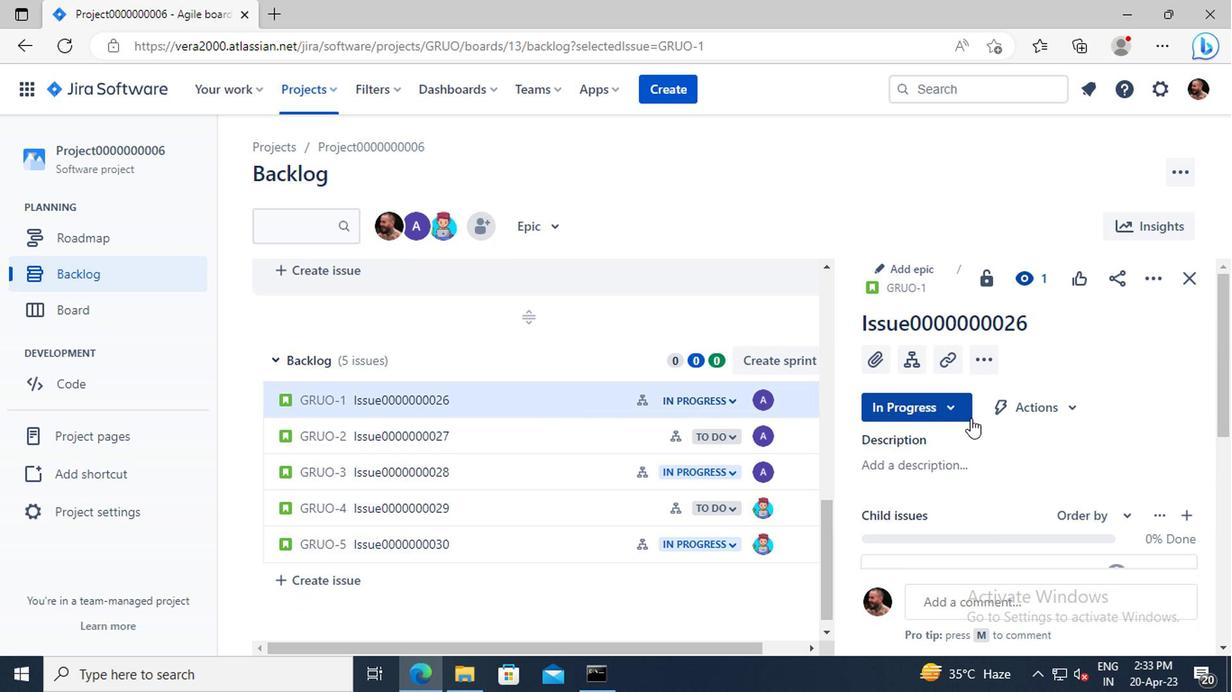 
Action: Mouse scrolled (1095, 426) with delta (0, -1)
Screenshot: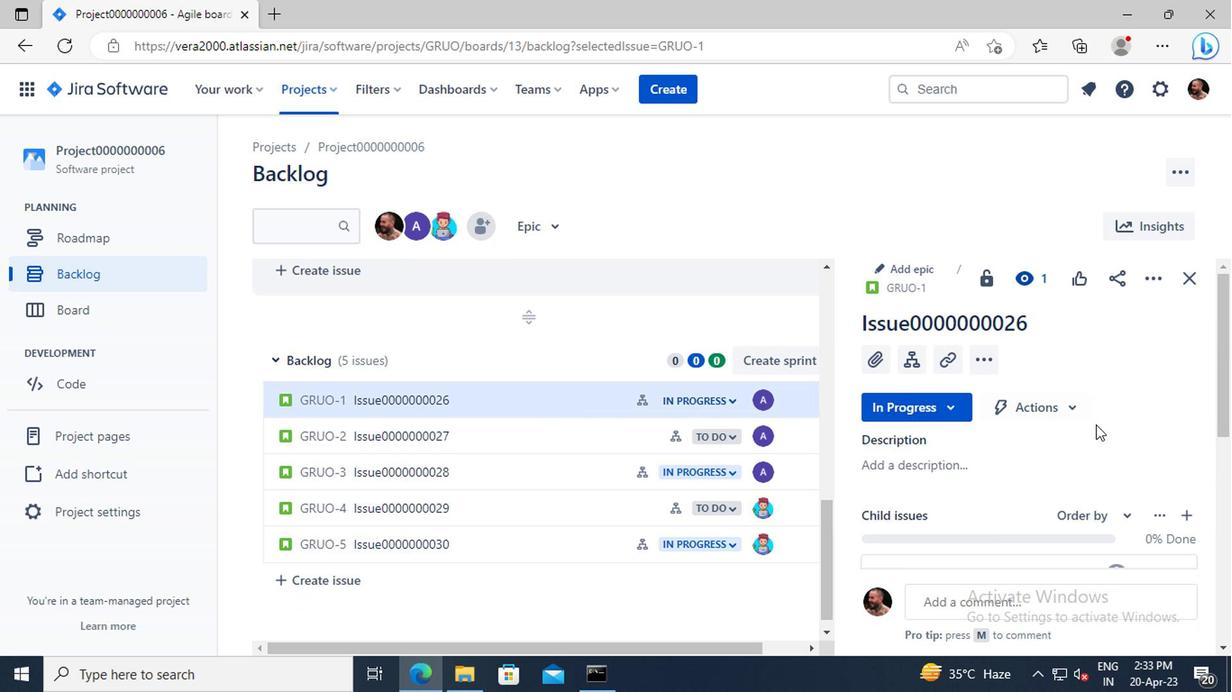 
Action: Mouse scrolled (1095, 426) with delta (0, -1)
Screenshot: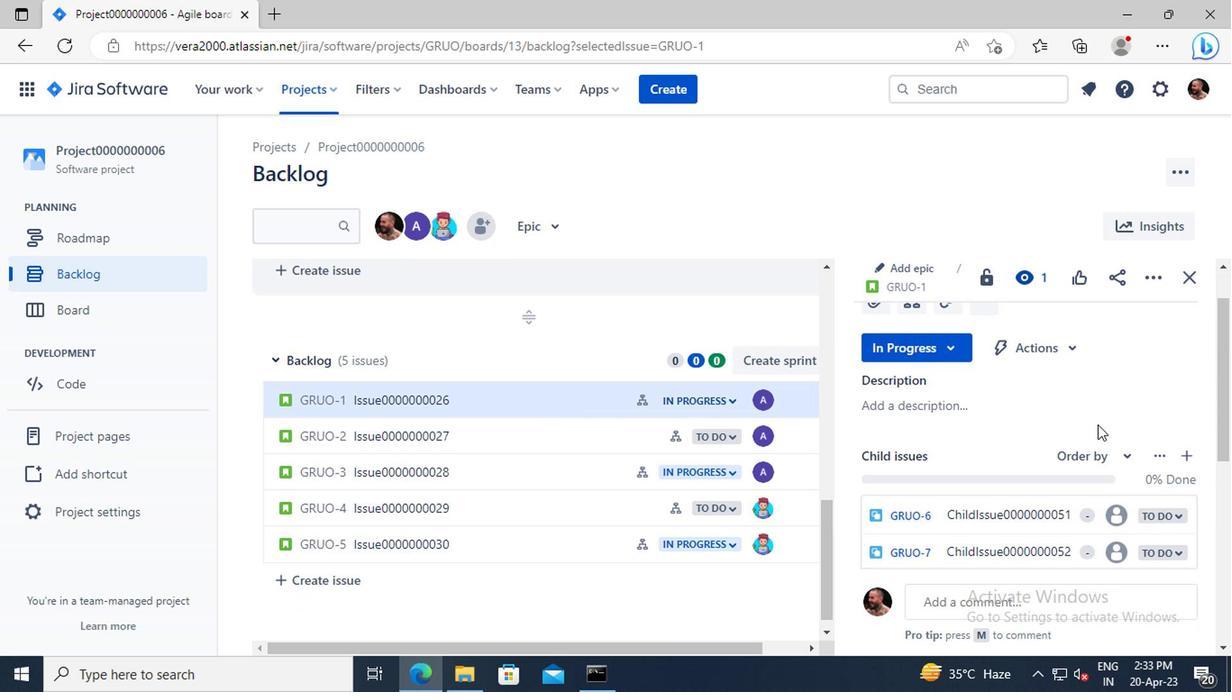 
Action: Mouse scrolled (1095, 426) with delta (0, -1)
Screenshot: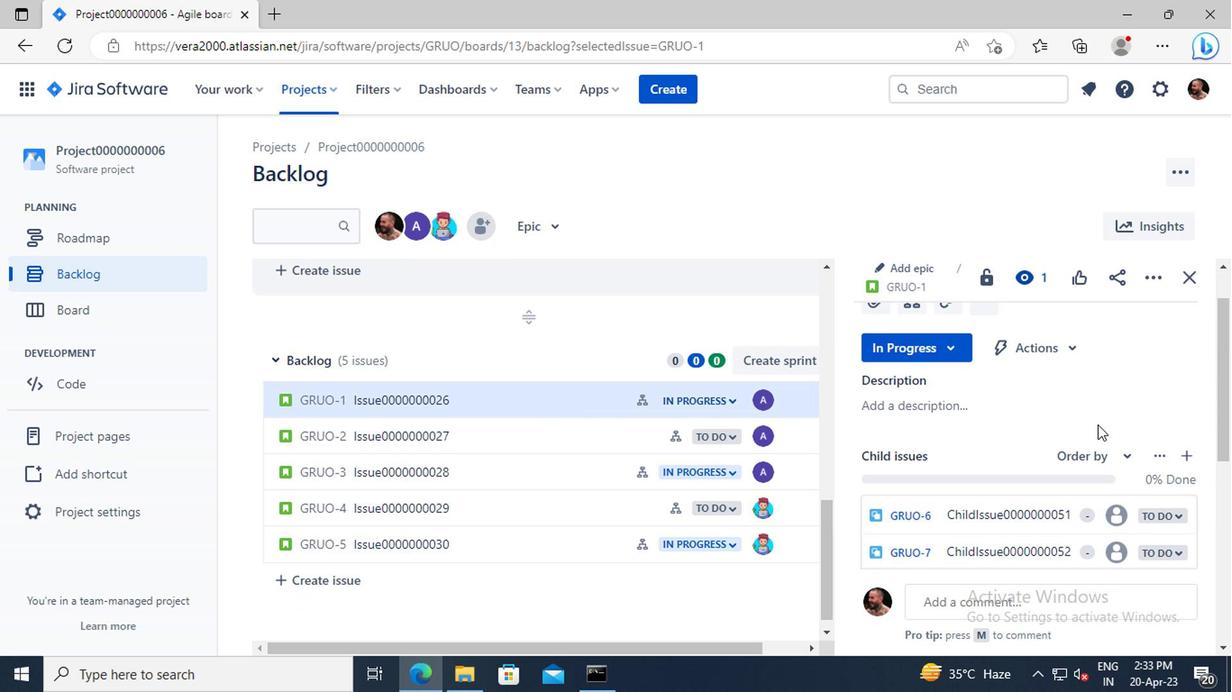 
Action: Mouse moved to (1111, 401)
Screenshot: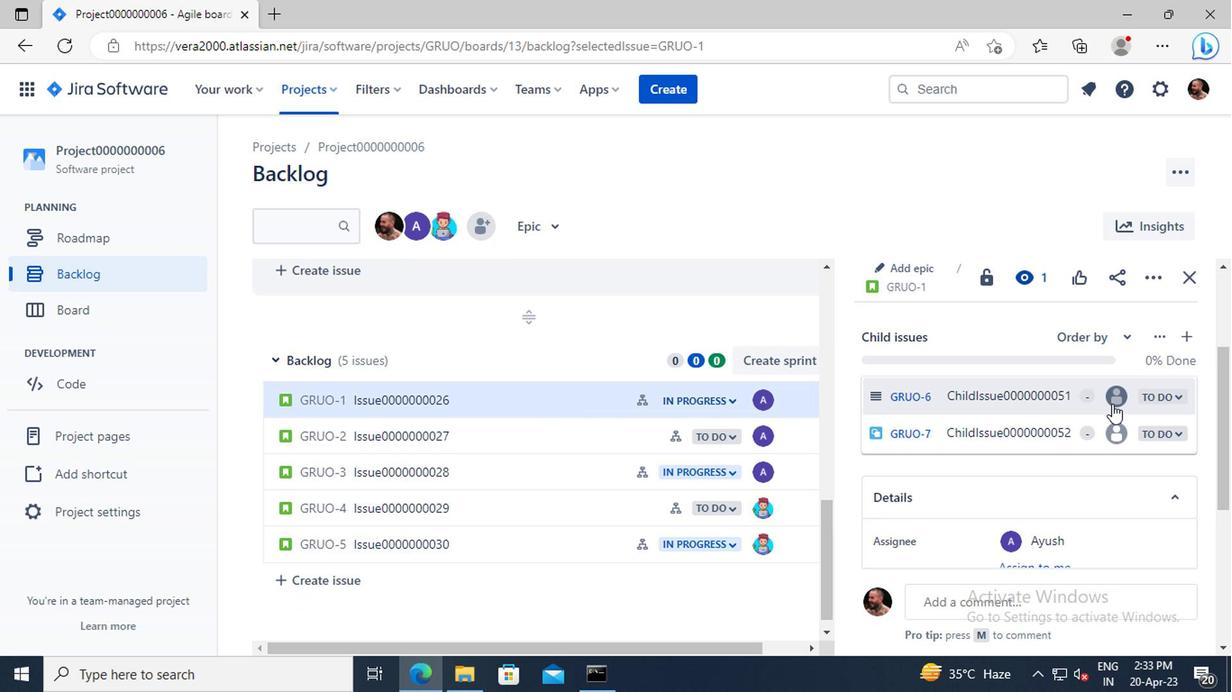 
Action: Mouse pressed left at (1111, 401)
Screenshot: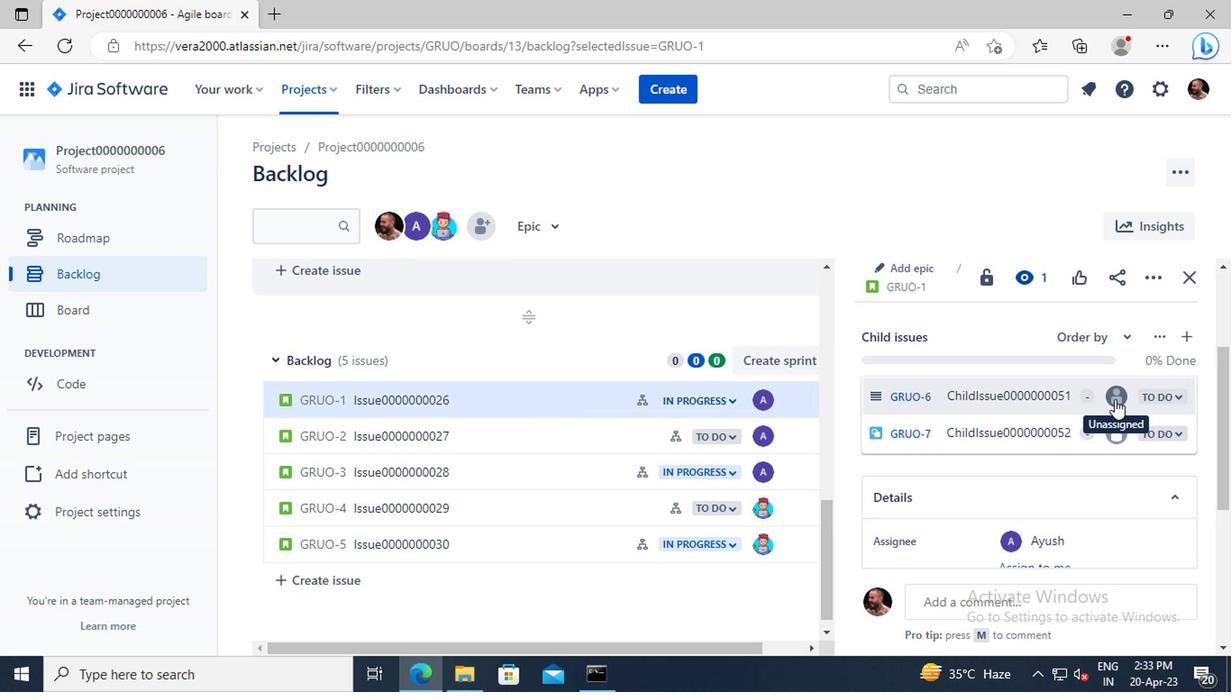 
Action: Key pressed ayush
Screenshot: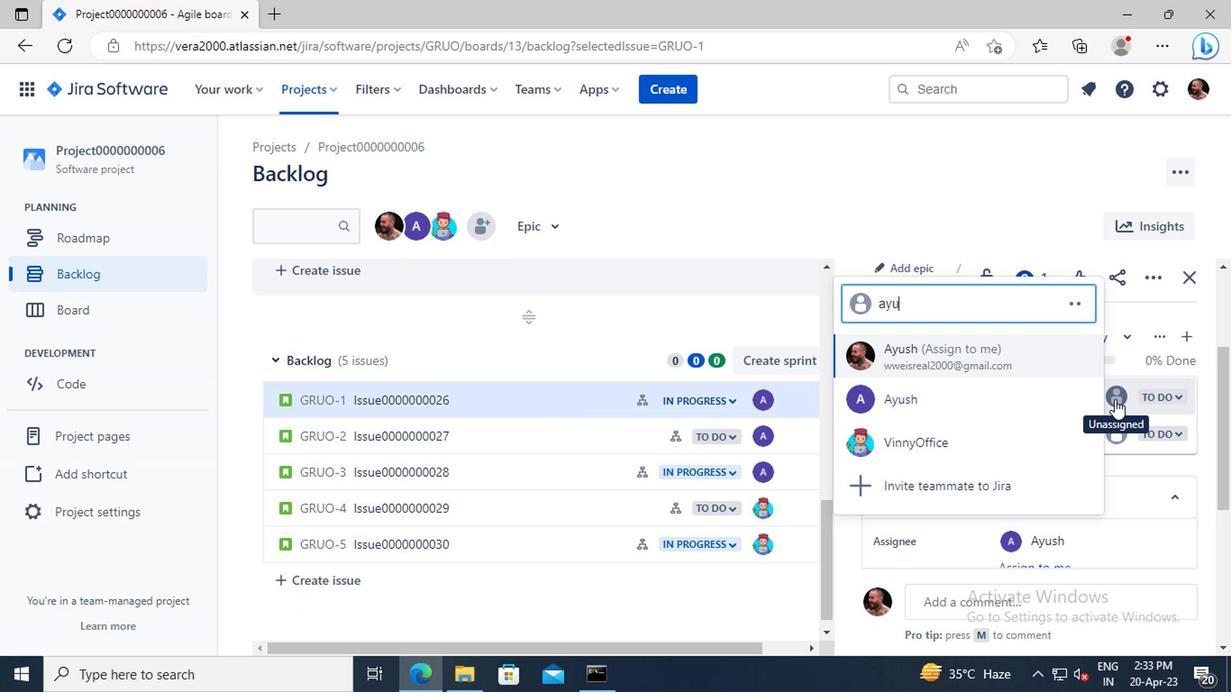
Action: Mouse moved to (955, 420)
Screenshot: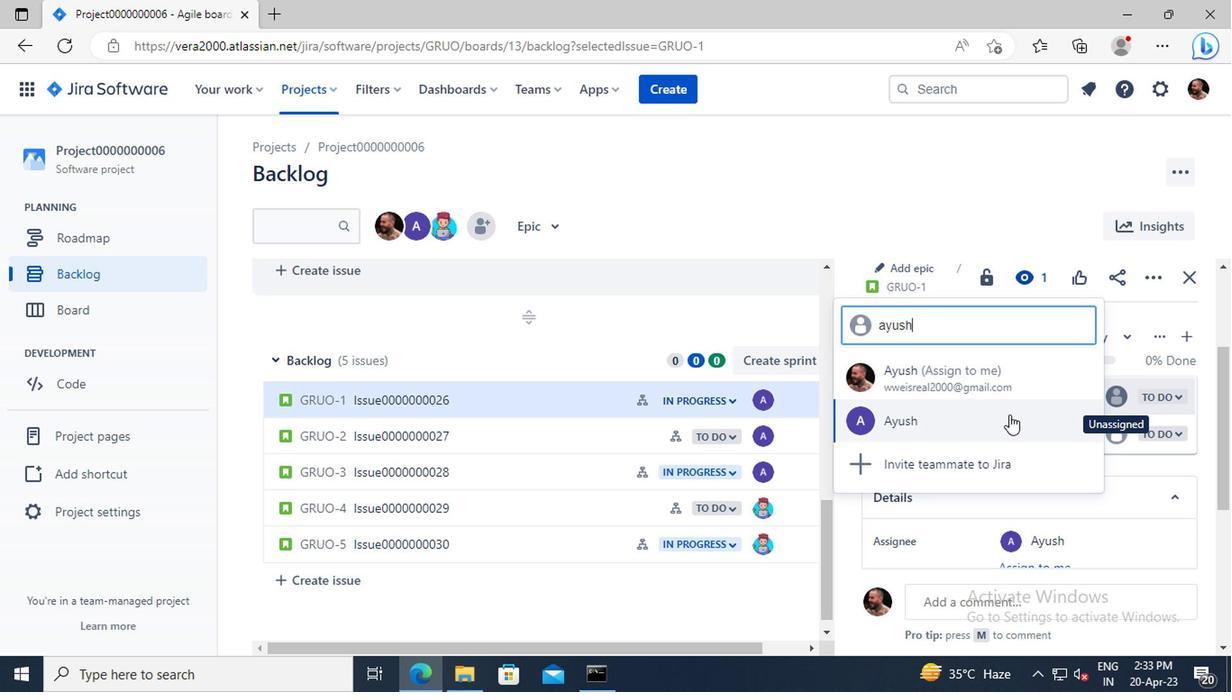 
Action: Mouse pressed left at (955, 420)
Screenshot: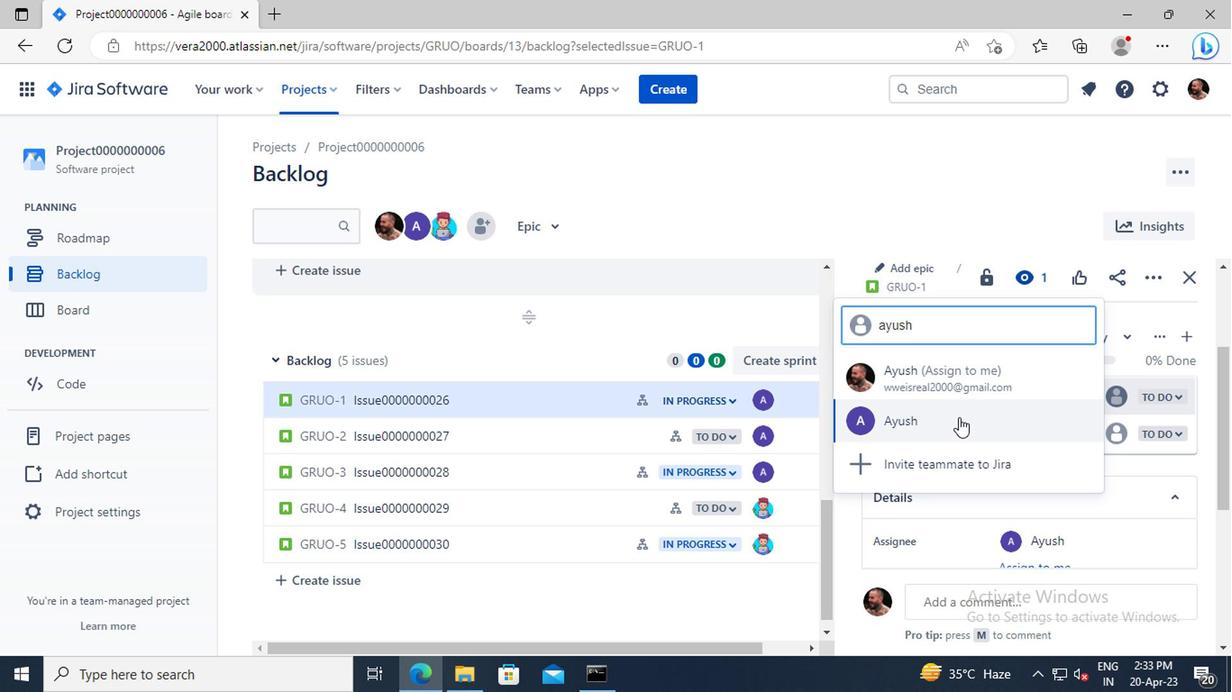 
Action: Mouse moved to (1109, 438)
Screenshot: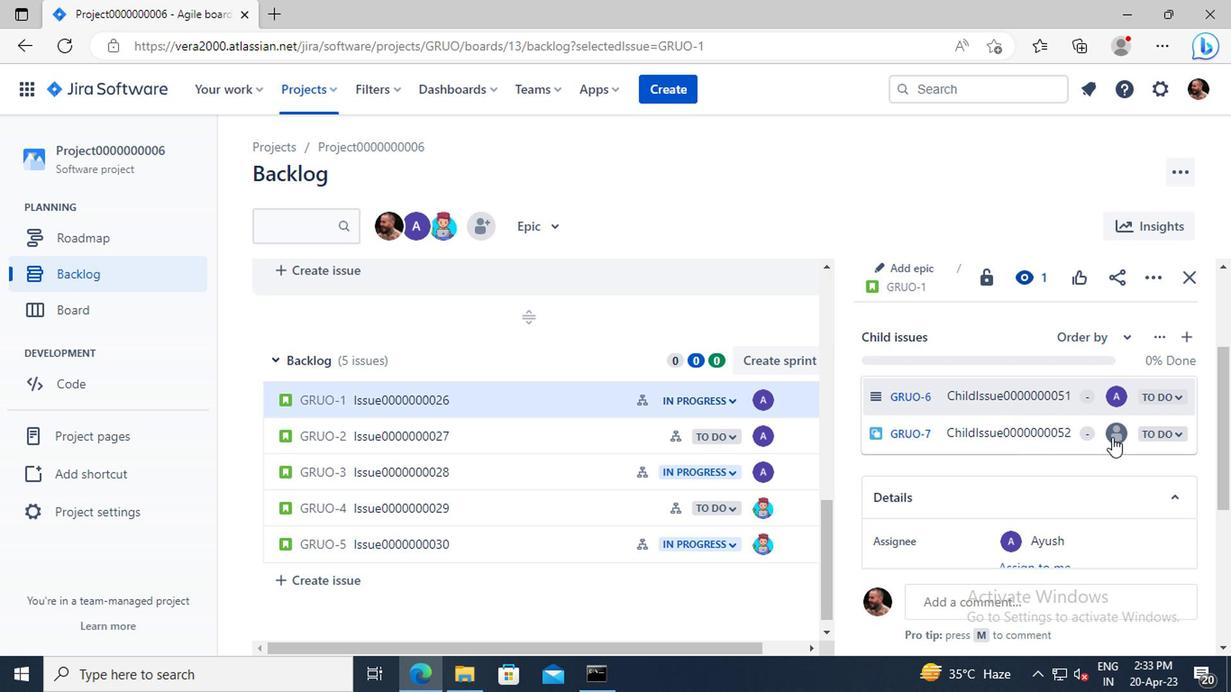 
Action: Mouse pressed left at (1109, 438)
Screenshot: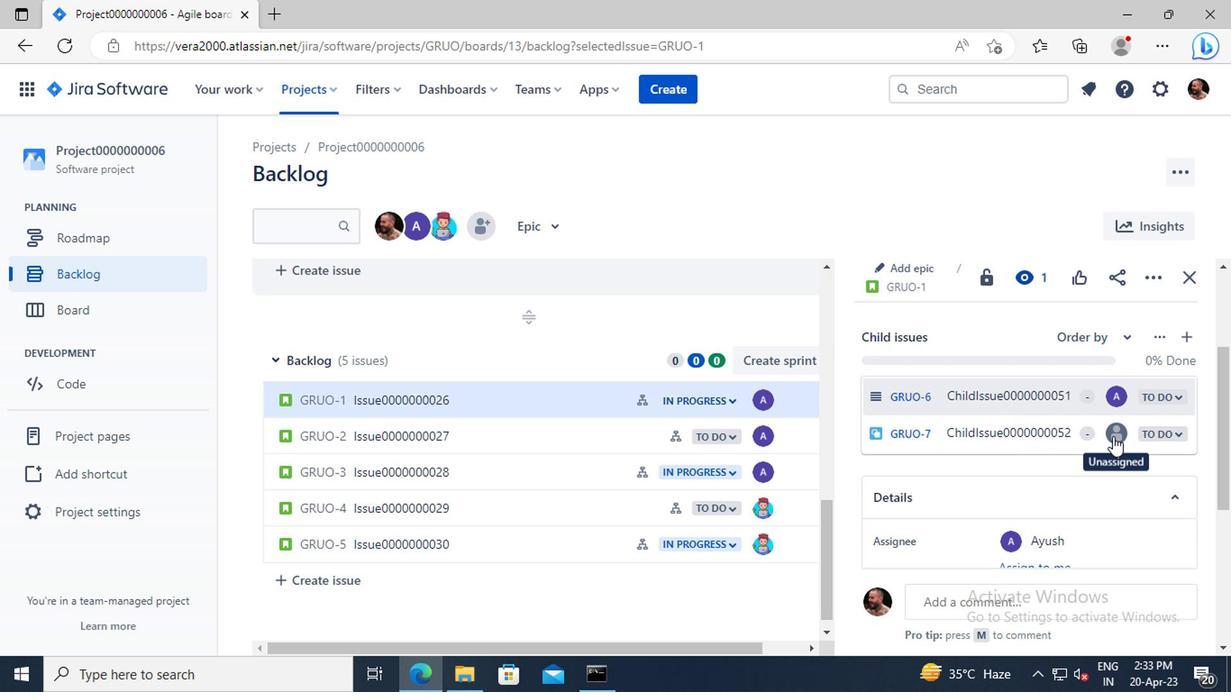 
Action: Key pressed ayush
Screenshot: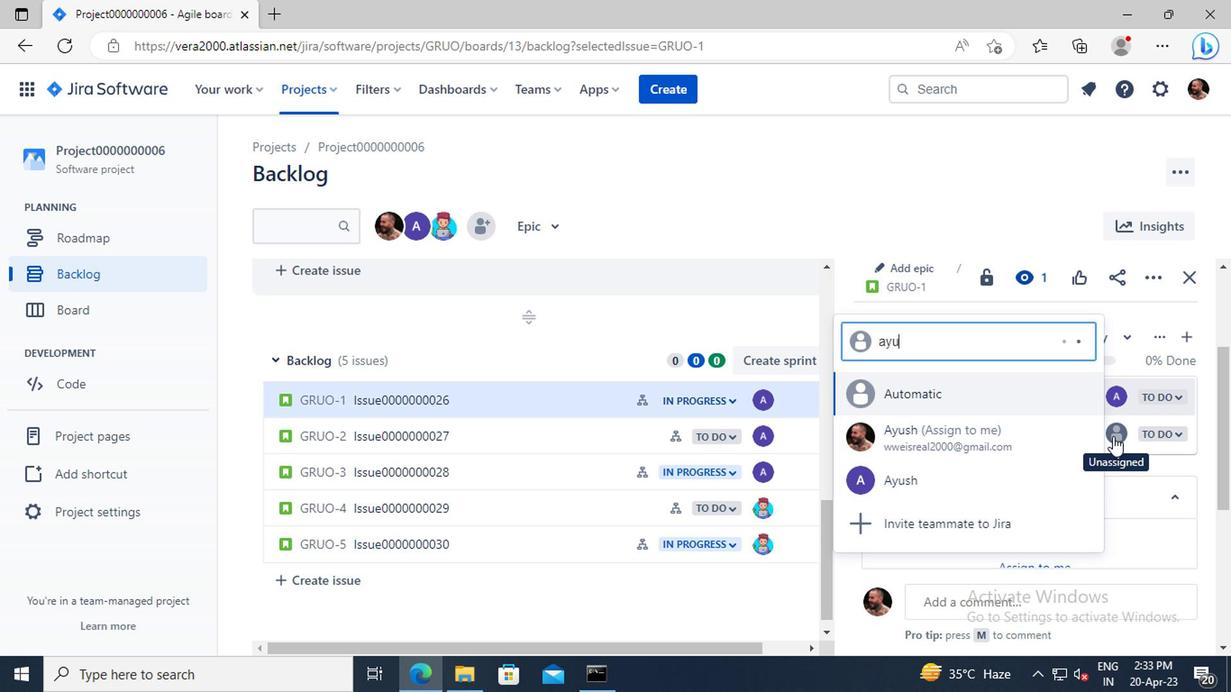 
Action: Mouse moved to (980, 458)
Screenshot: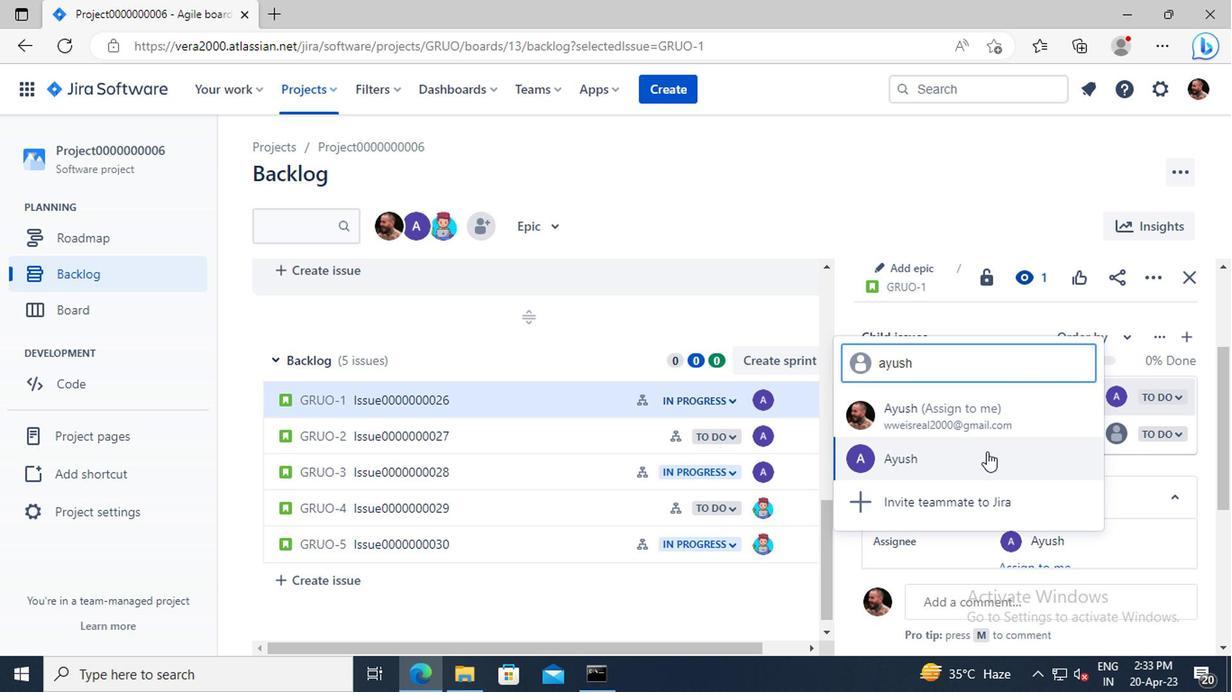 
Action: Mouse pressed left at (980, 458)
Screenshot: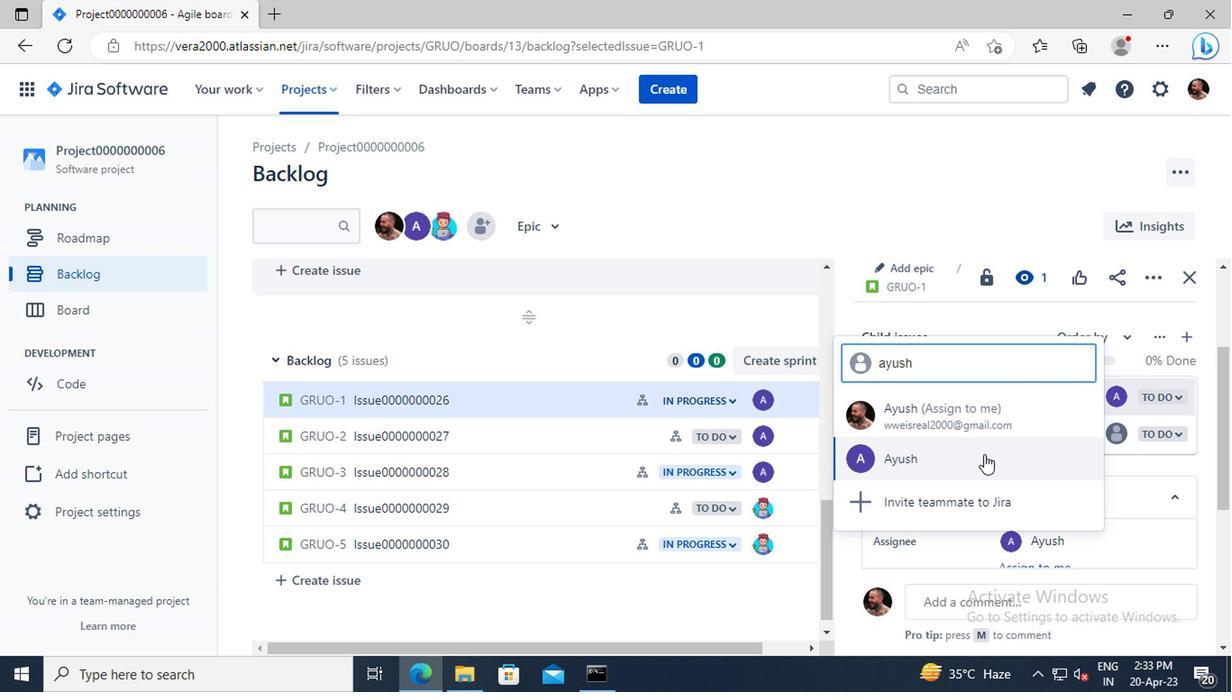 
Action: Mouse moved to (432, 431)
Screenshot: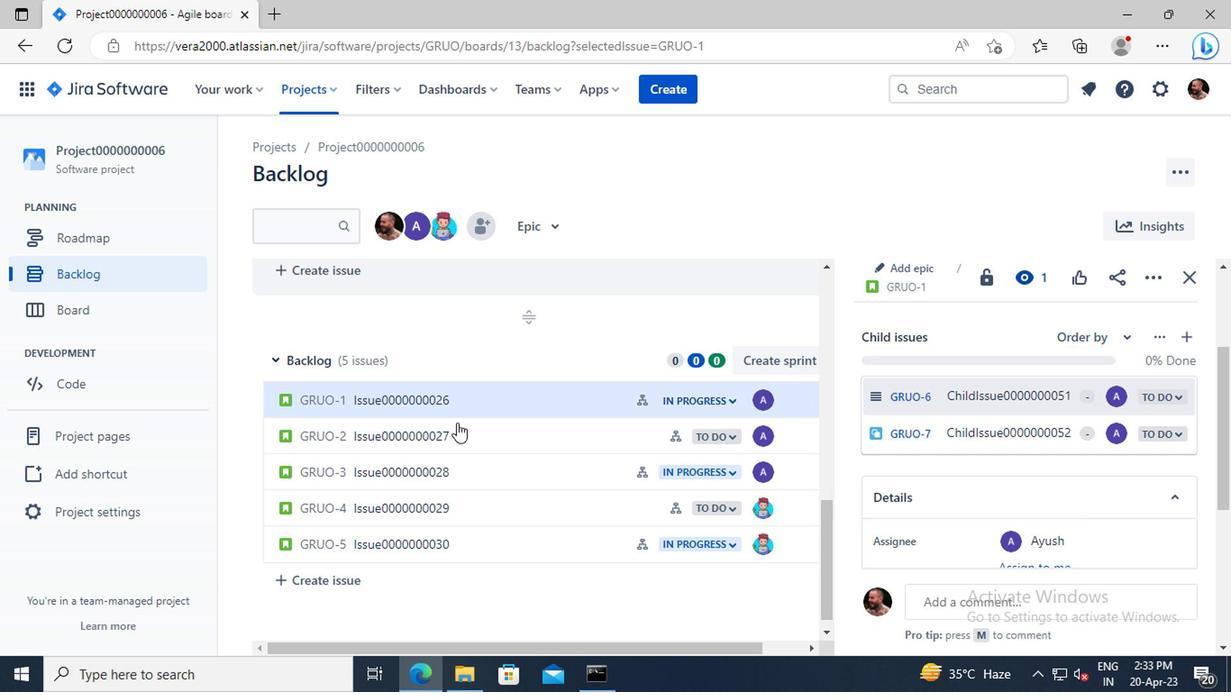 
Action: Mouse pressed left at (432, 431)
Screenshot: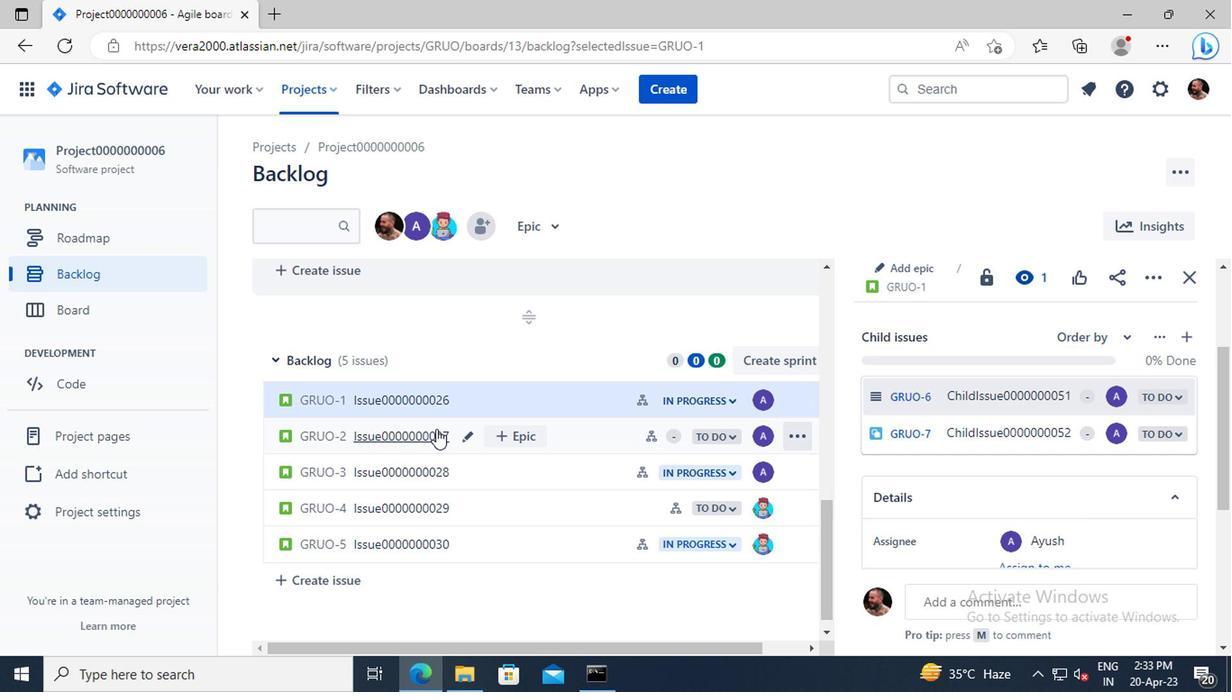 
Action: Mouse moved to (1061, 425)
Screenshot: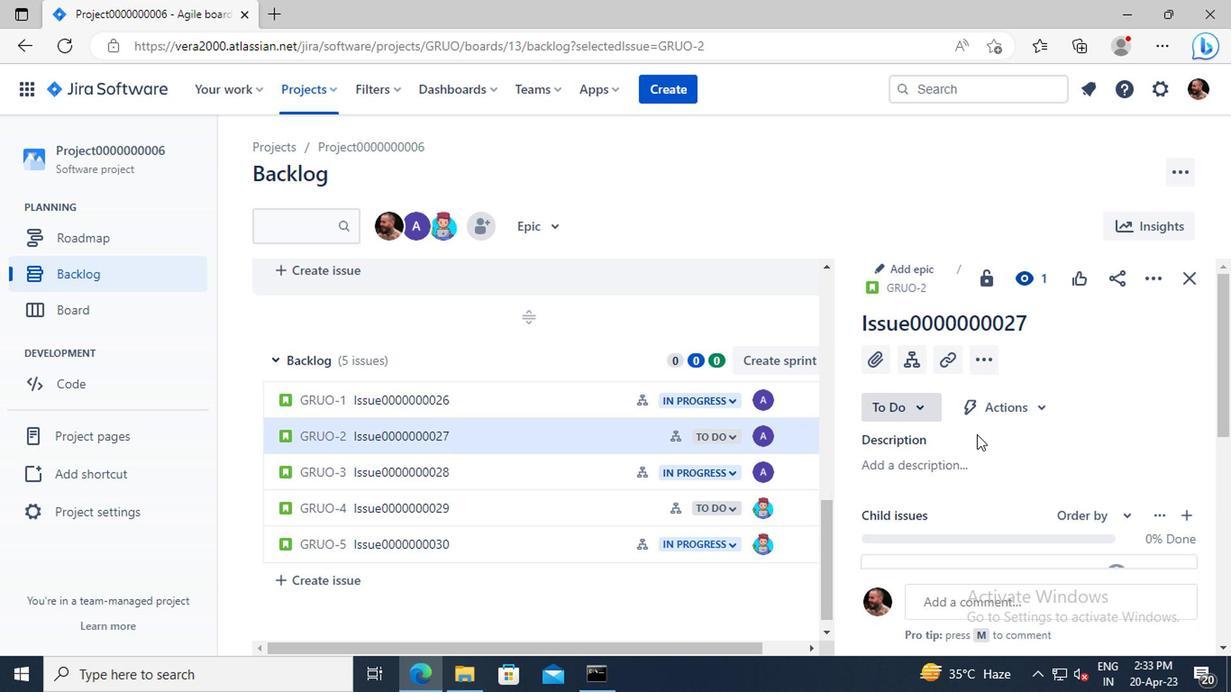 
Action: Mouse scrolled (1061, 424) with delta (0, 0)
Screenshot: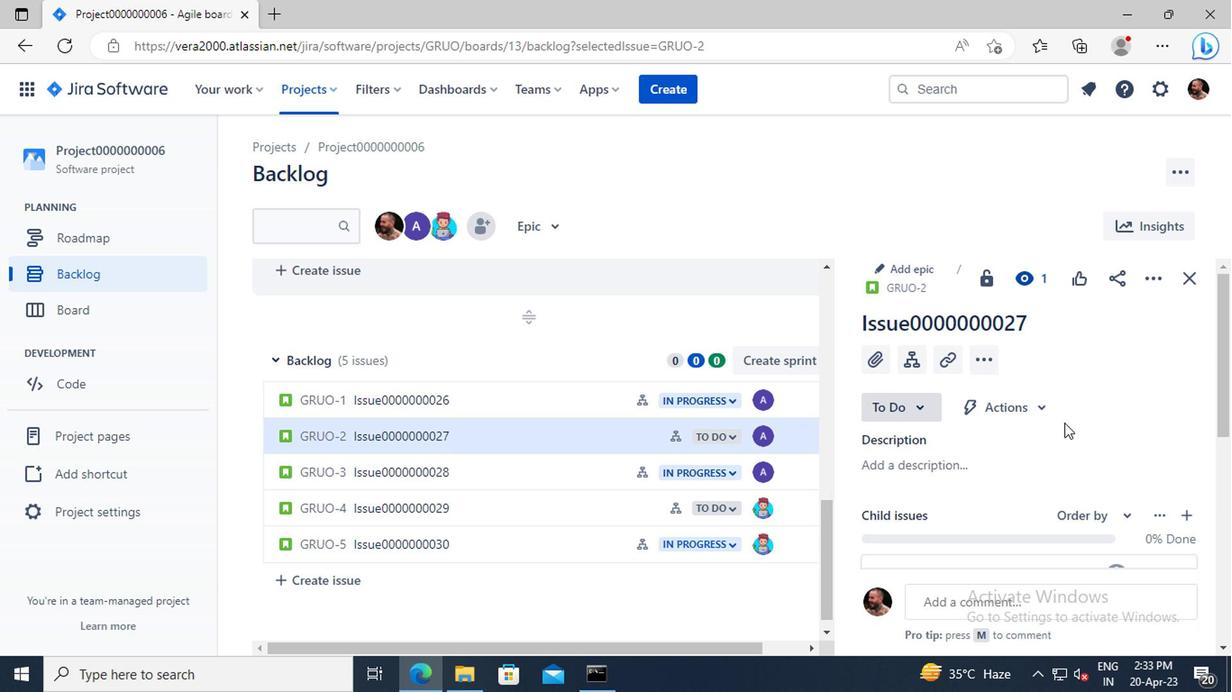 
Action: Mouse scrolled (1061, 424) with delta (0, 0)
Screenshot: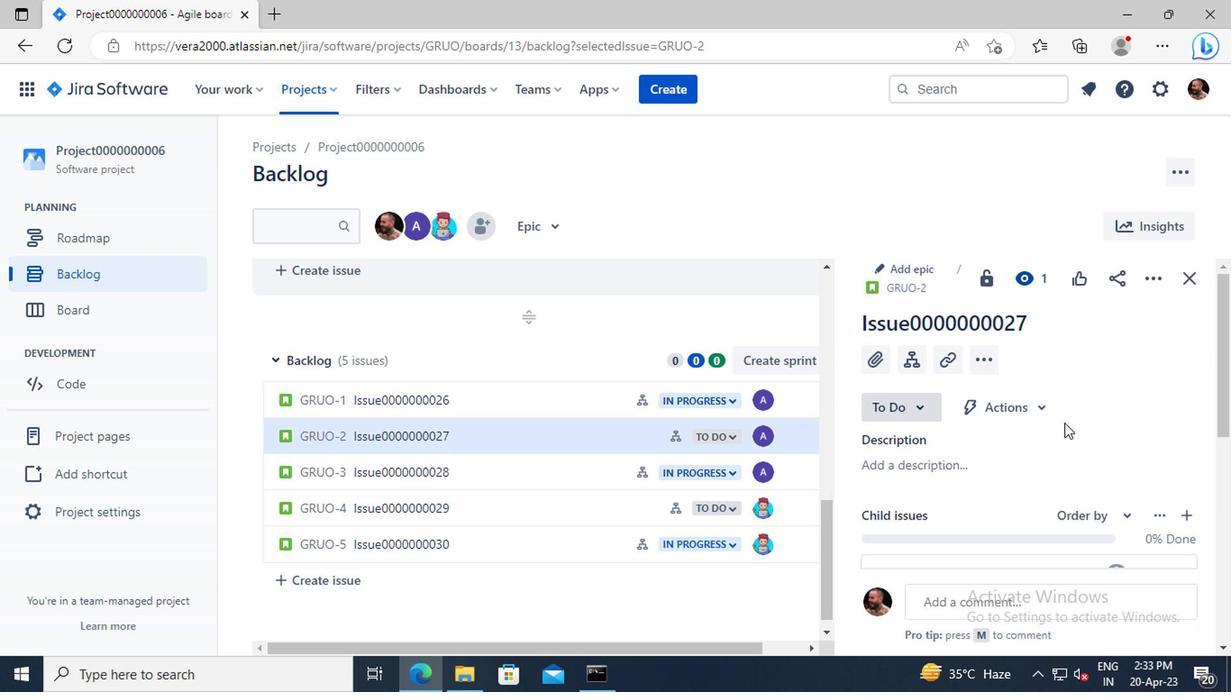 
Action: Mouse moved to (1116, 463)
Screenshot: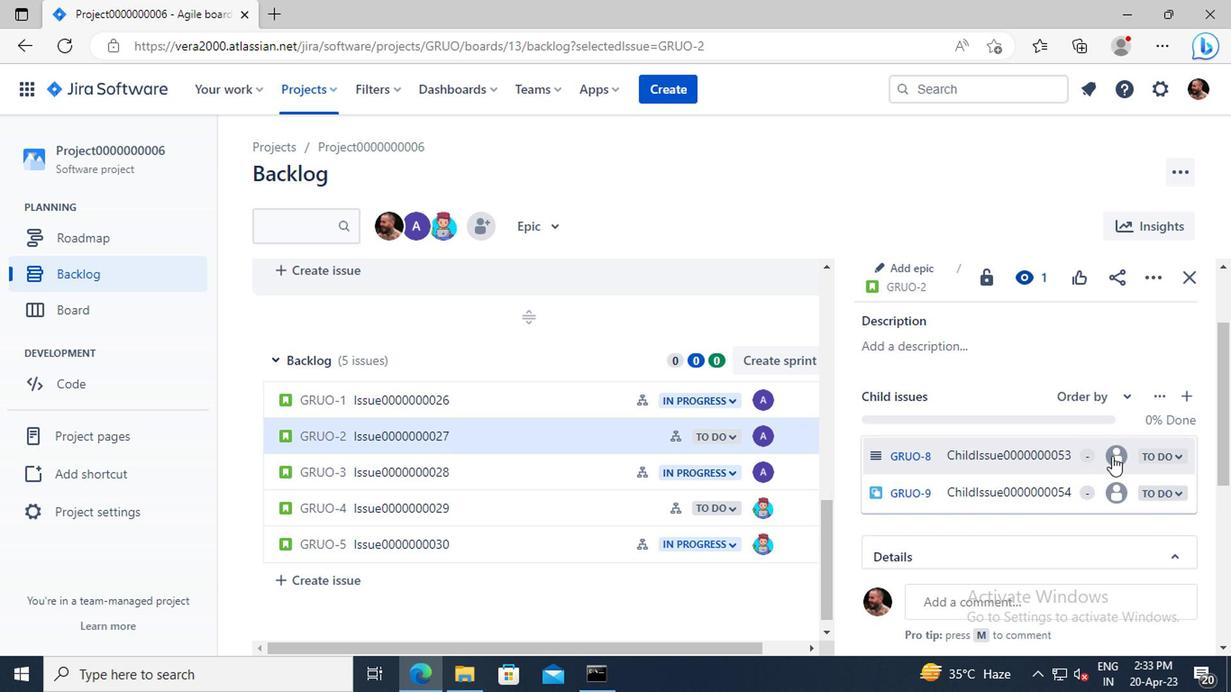 
Action: Mouse pressed left at (1116, 463)
Screenshot: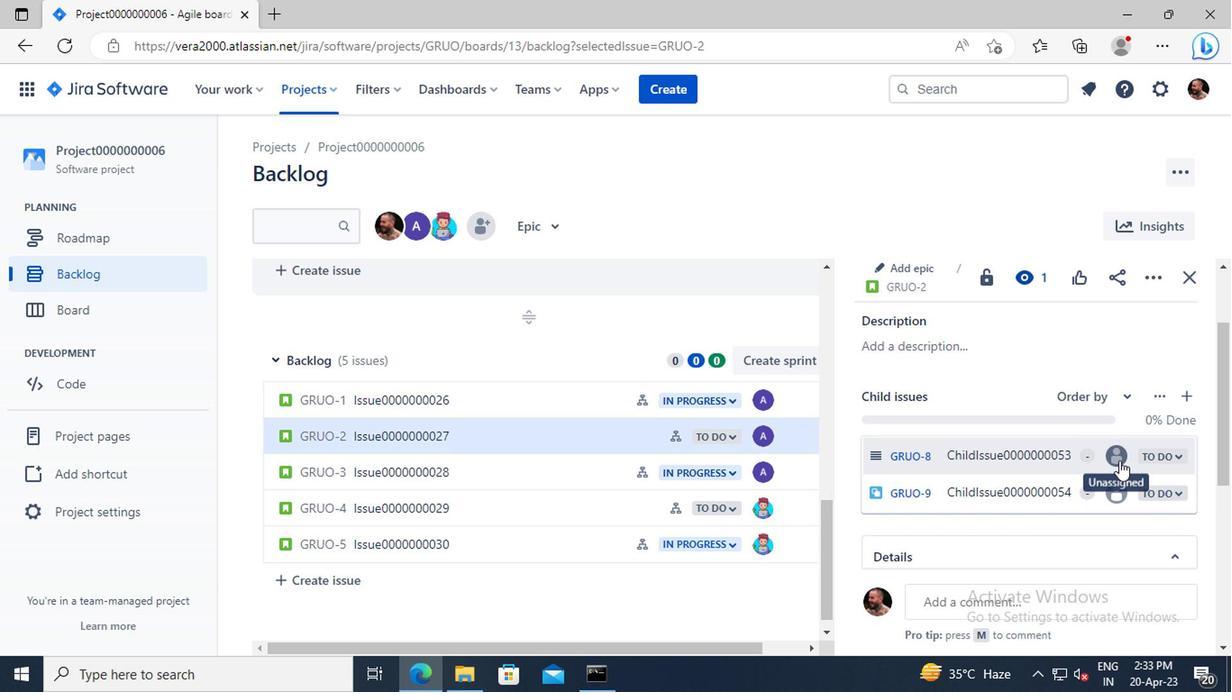
Action: Key pressed ayush
Screenshot: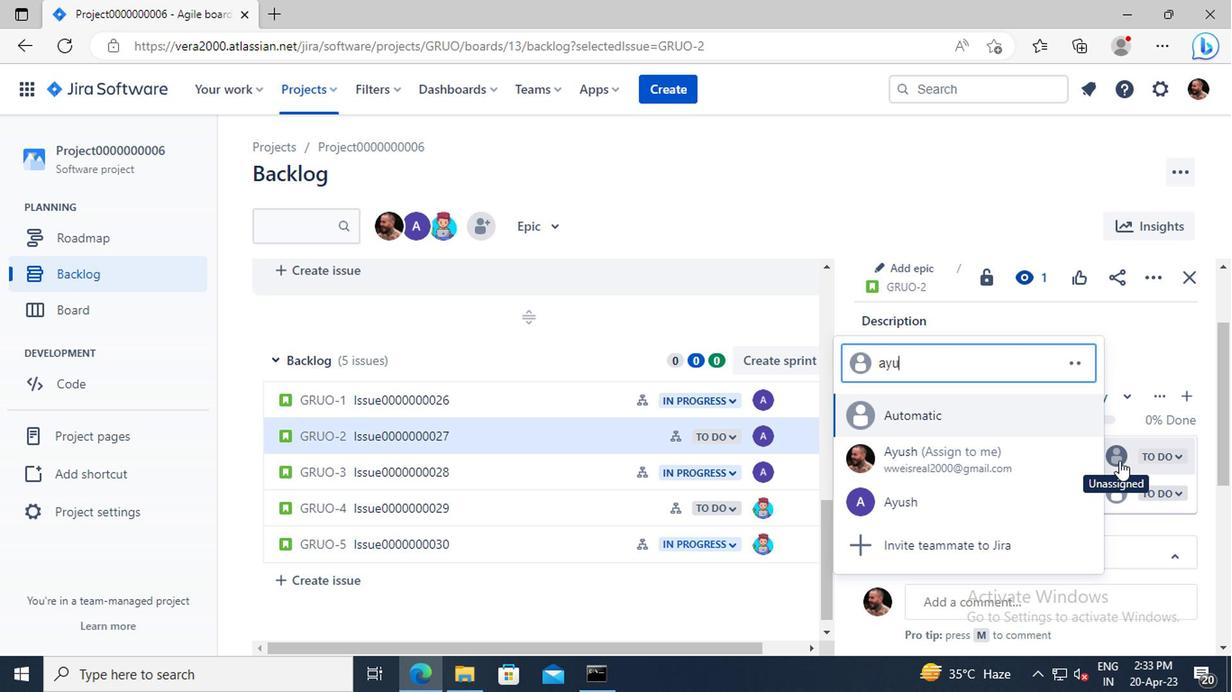 
Action: Mouse moved to (952, 478)
Screenshot: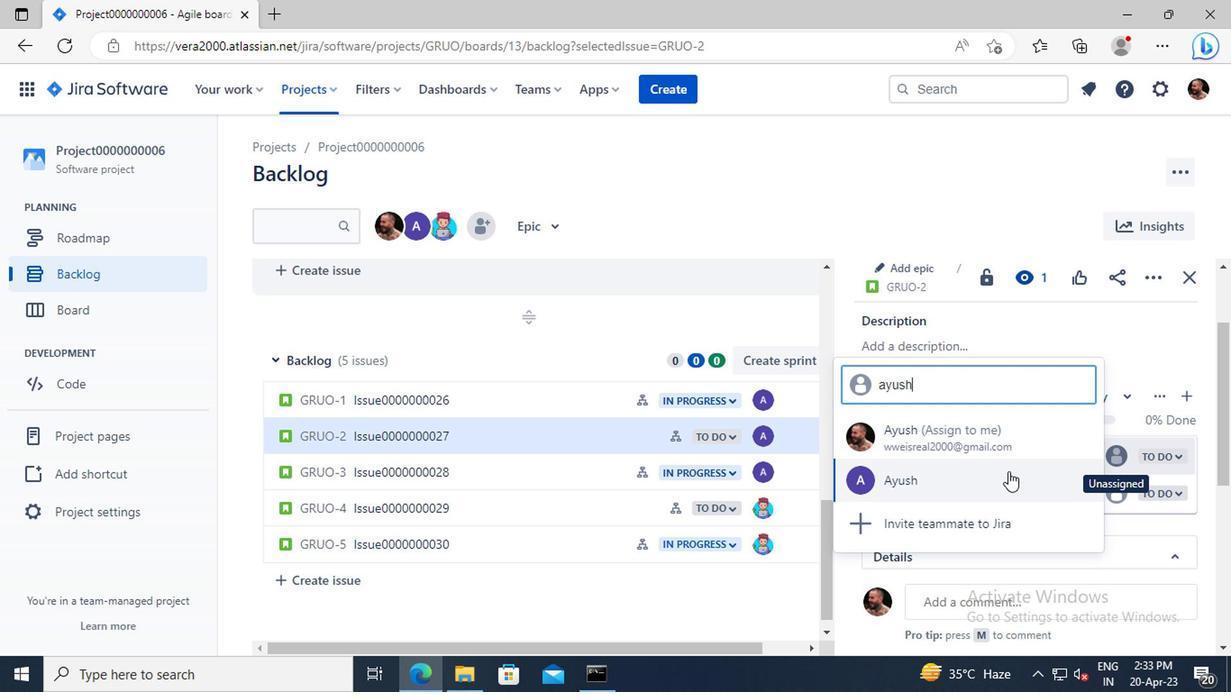 
Action: Mouse pressed left at (952, 478)
Screenshot: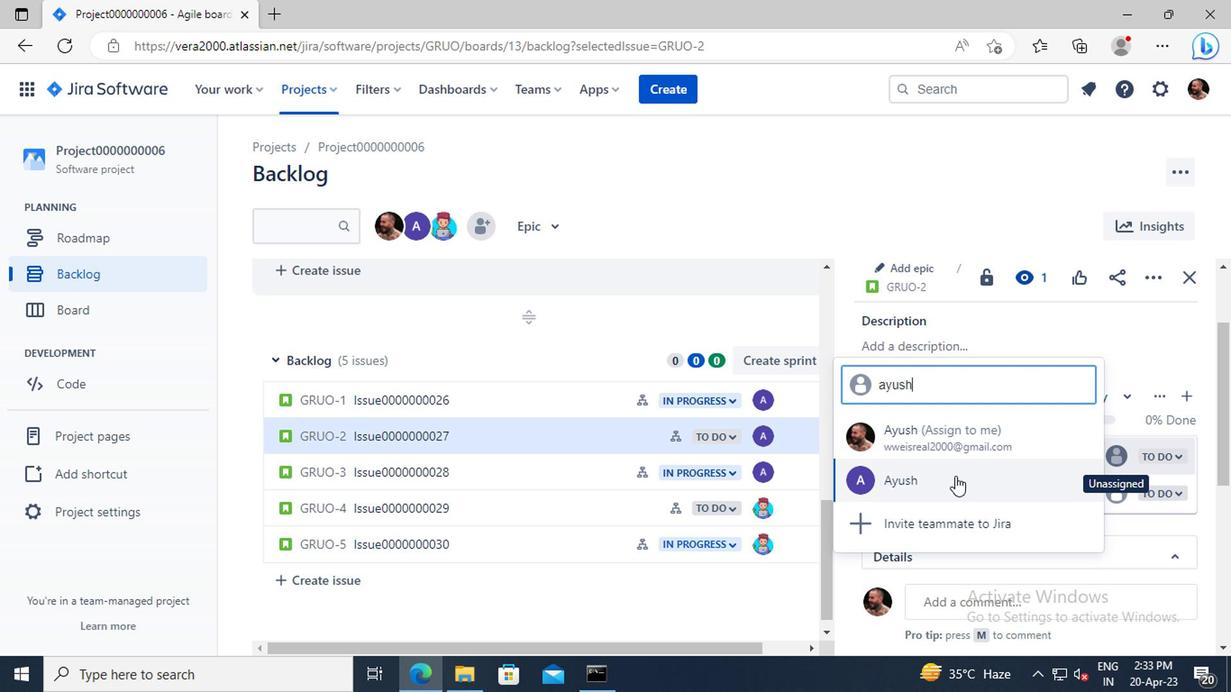 
